 Task: Open Card Food Processing Review in Board Sales Forecasting and Analysis to Workspace Corporate Social Responsibility and add a team member Softage.4@softage.net, a label Orange, a checklist Investment Analysis, an attachment from your computer, a color Orange and finally, add a card description 'Plan and execute company team-building conference with team-building activities on creativity and innovation' and a comment 'Let us approach this task with a sense of urgency and importance, recognizing the impact it has on the overall project.'. Add a start date 'Jan 08, 1900' with a due date 'Jan 15, 1900'
Action: Mouse moved to (67, 374)
Screenshot: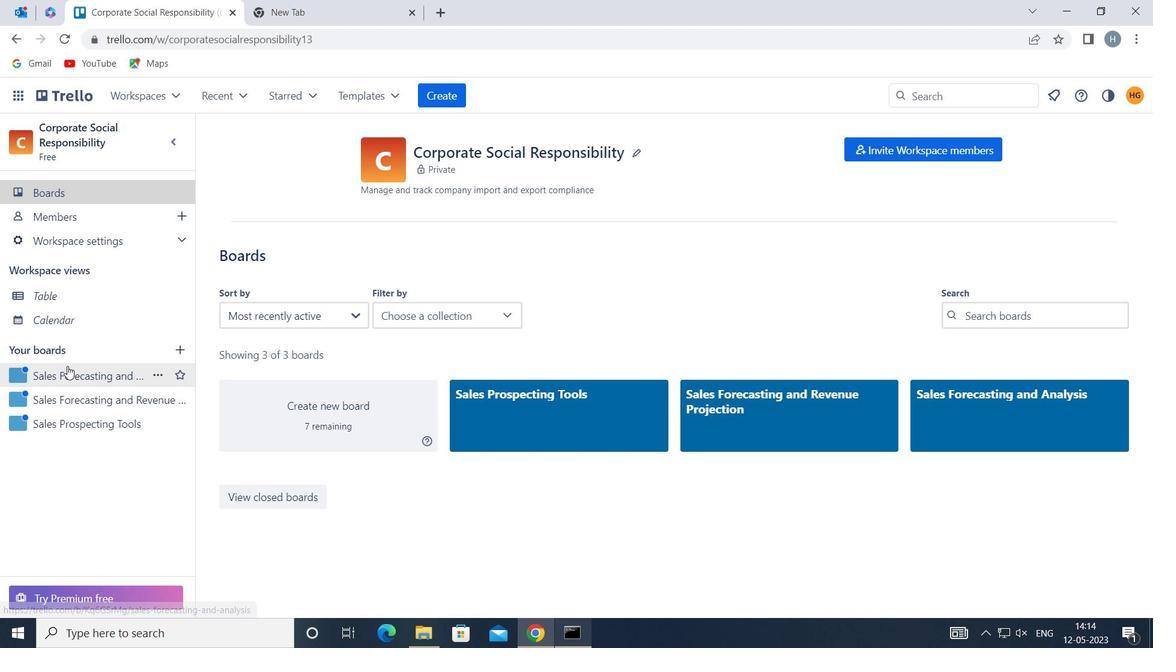 
Action: Mouse pressed left at (67, 374)
Screenshot: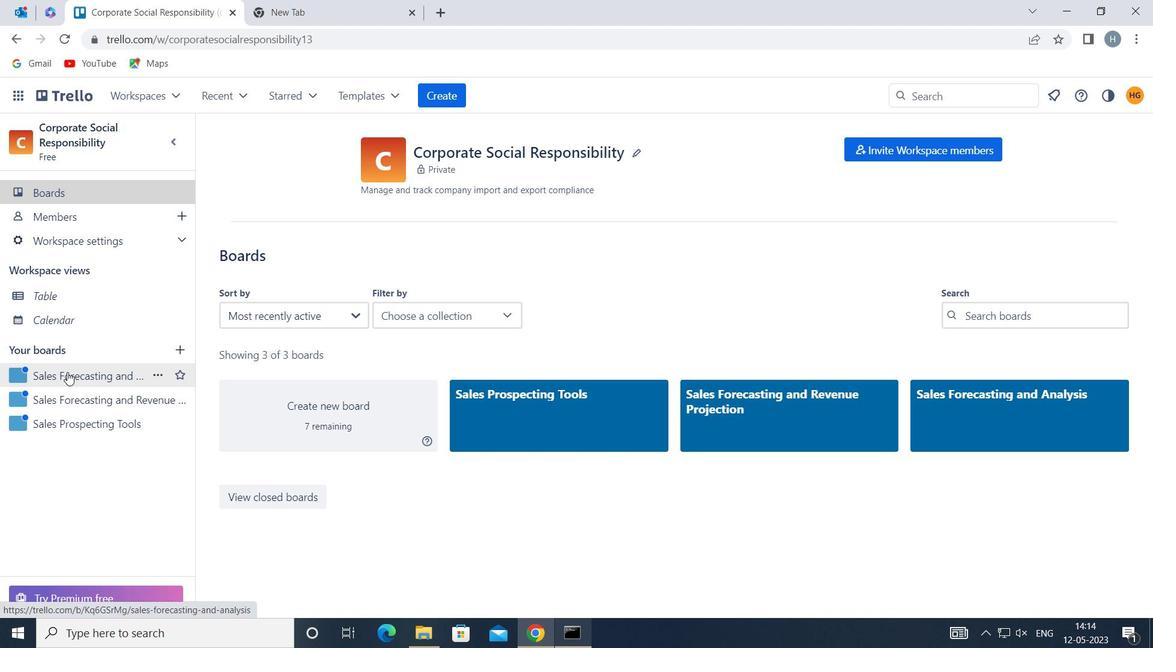 
Action: Mouse moved to (681, 212)
Screenshot: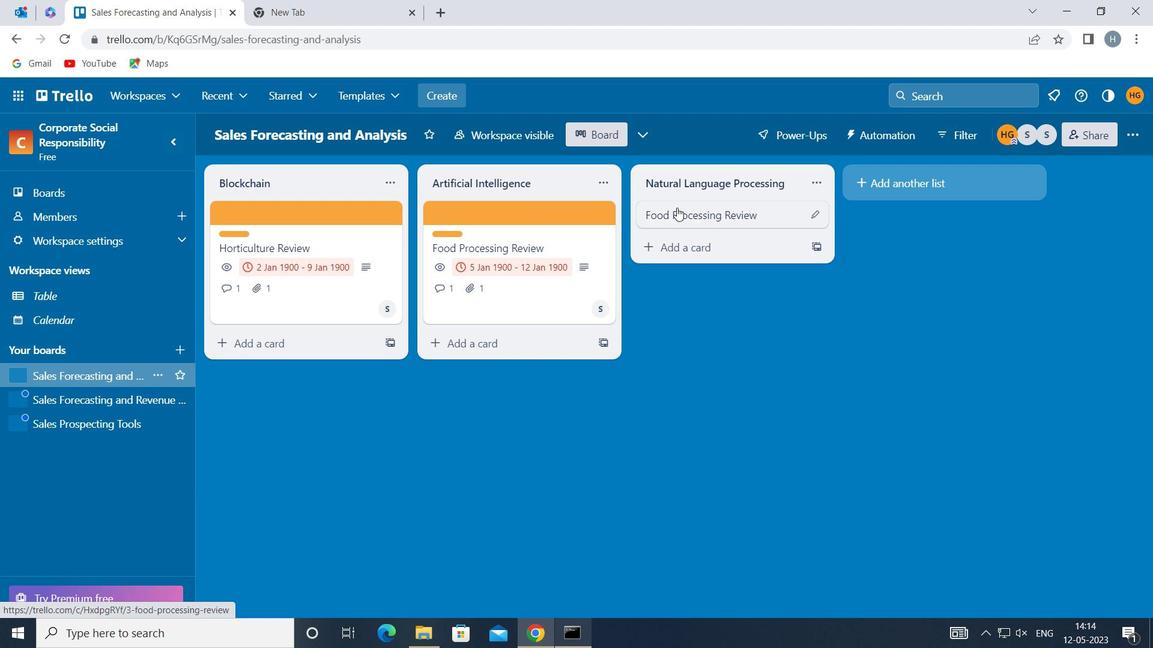 
Action: Mouse pressed left at (681, 212)
Screenshot: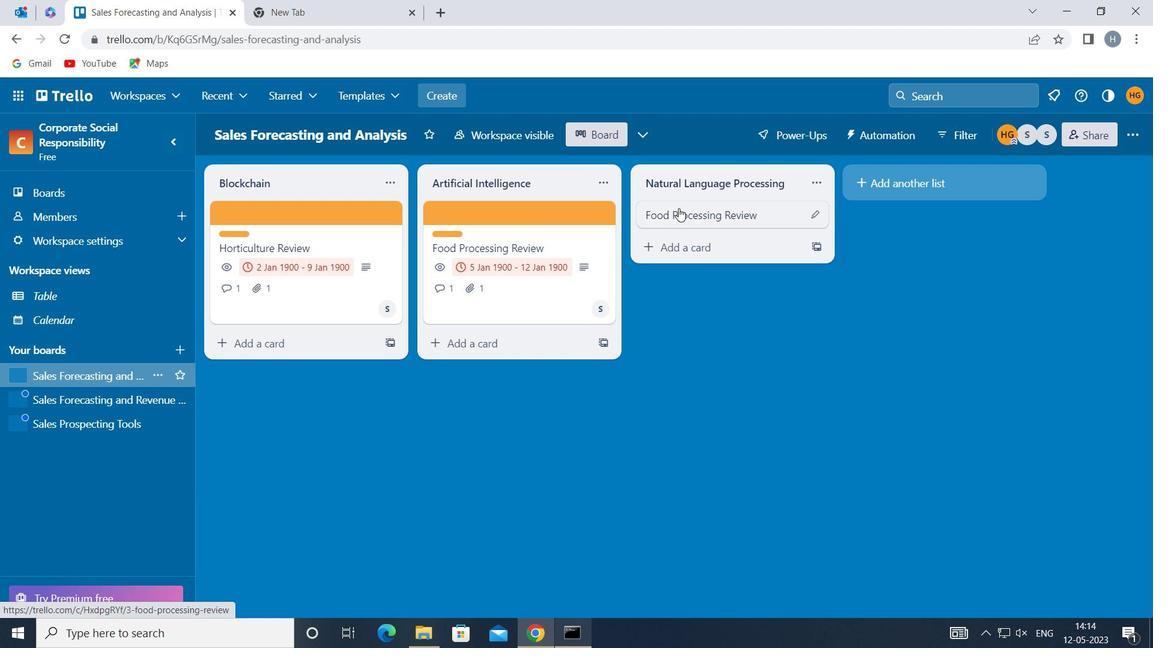 
Action: Mouse moved to (797, 263)
Screenshot: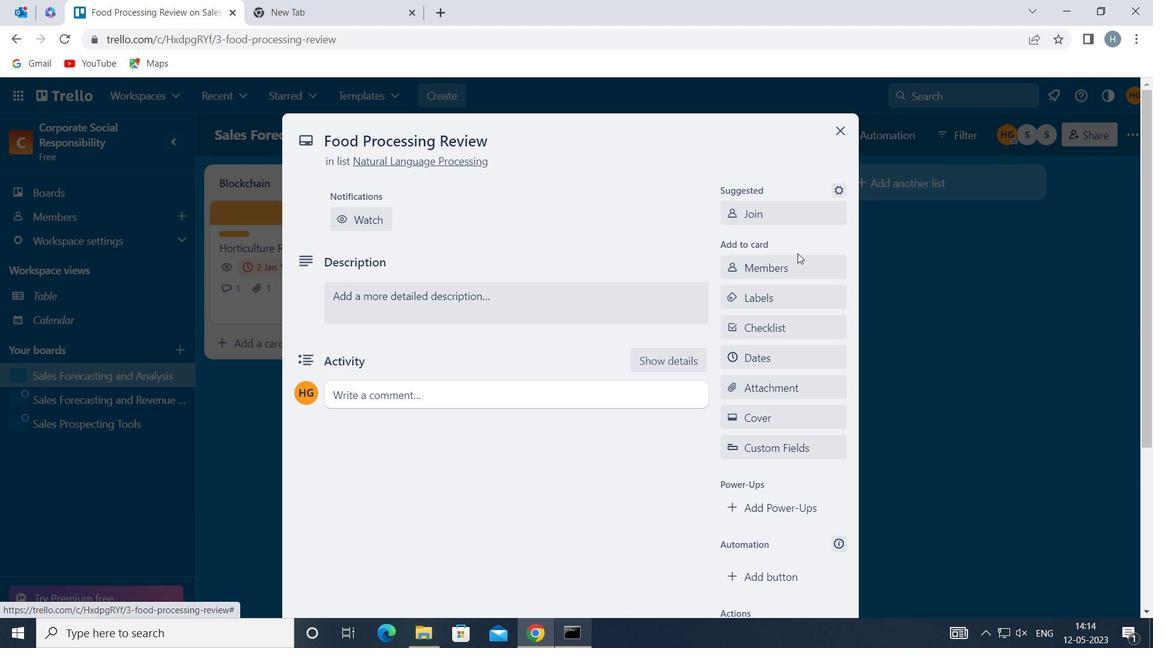
Action: Mouse pressed left at (797, 263)
Screenshot: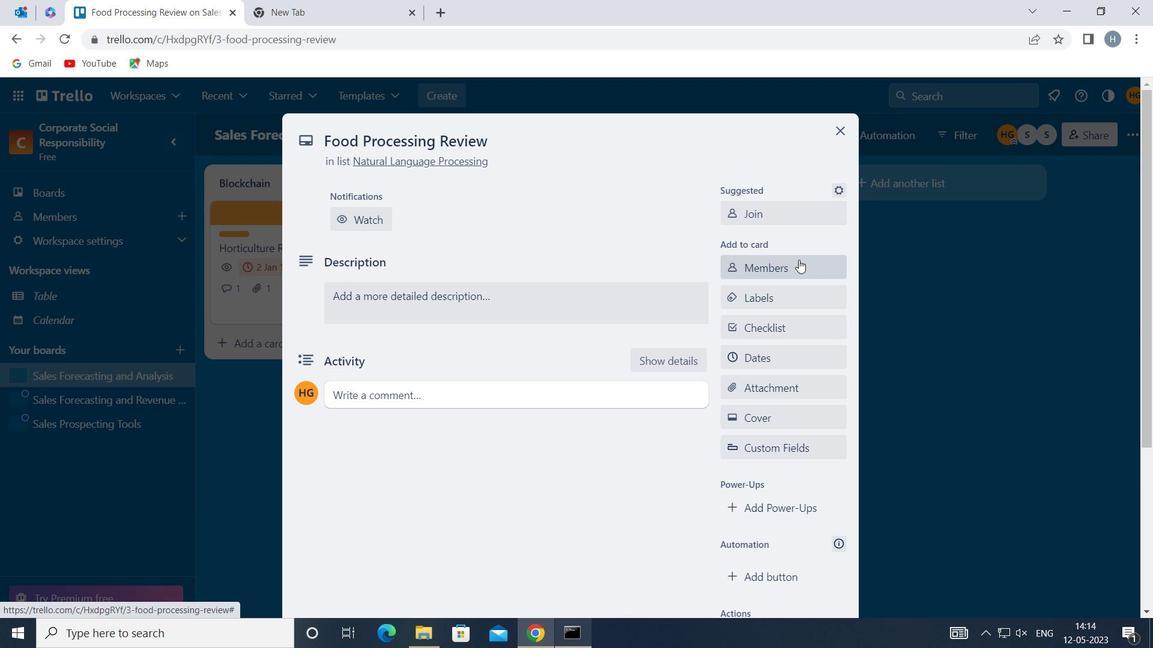 
Action: Key pressed softage
Screenshot: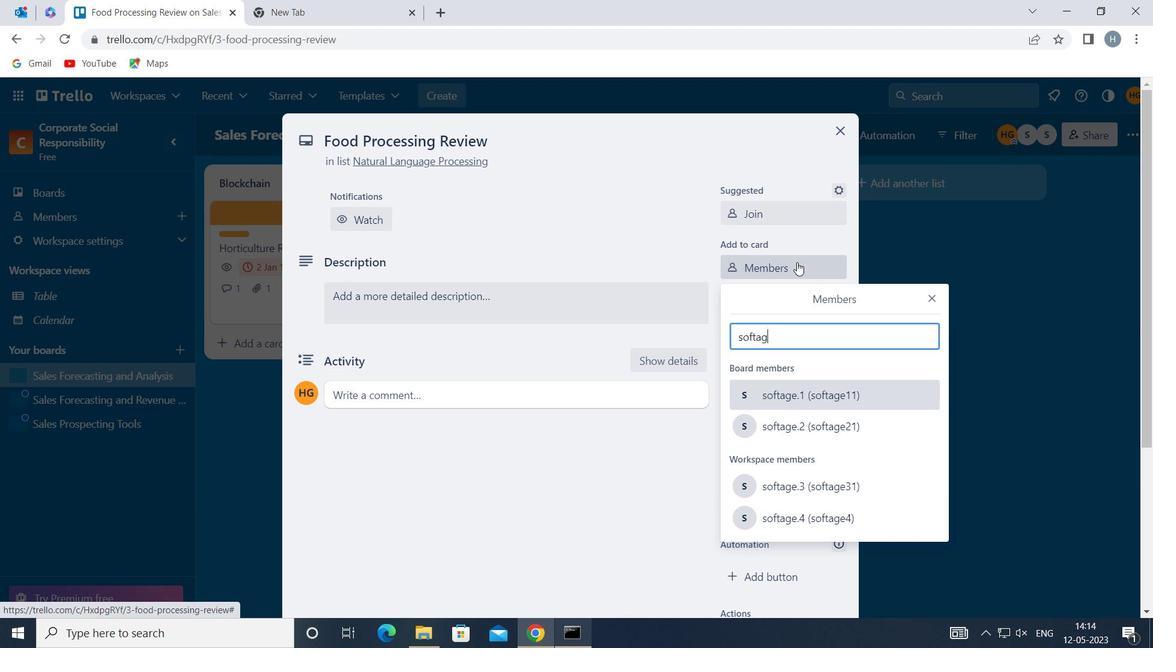 
Action: Mouse moved to (804, 515)
Screenshot: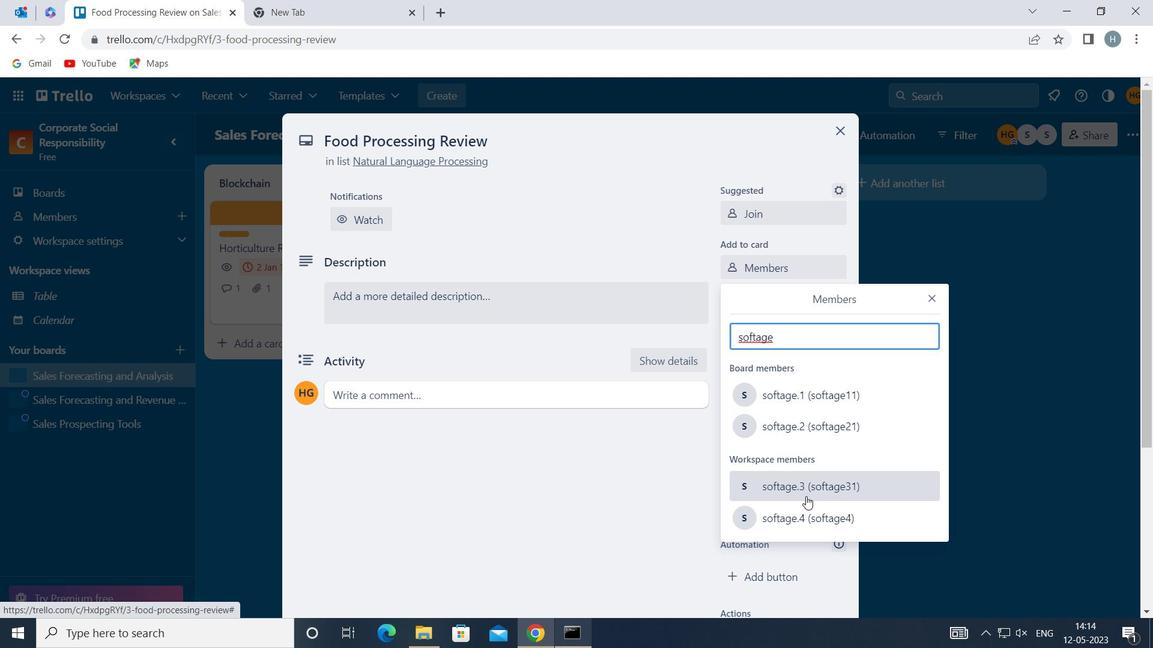 
Action: Mouse pressed left at (804, 515)
Screenshot: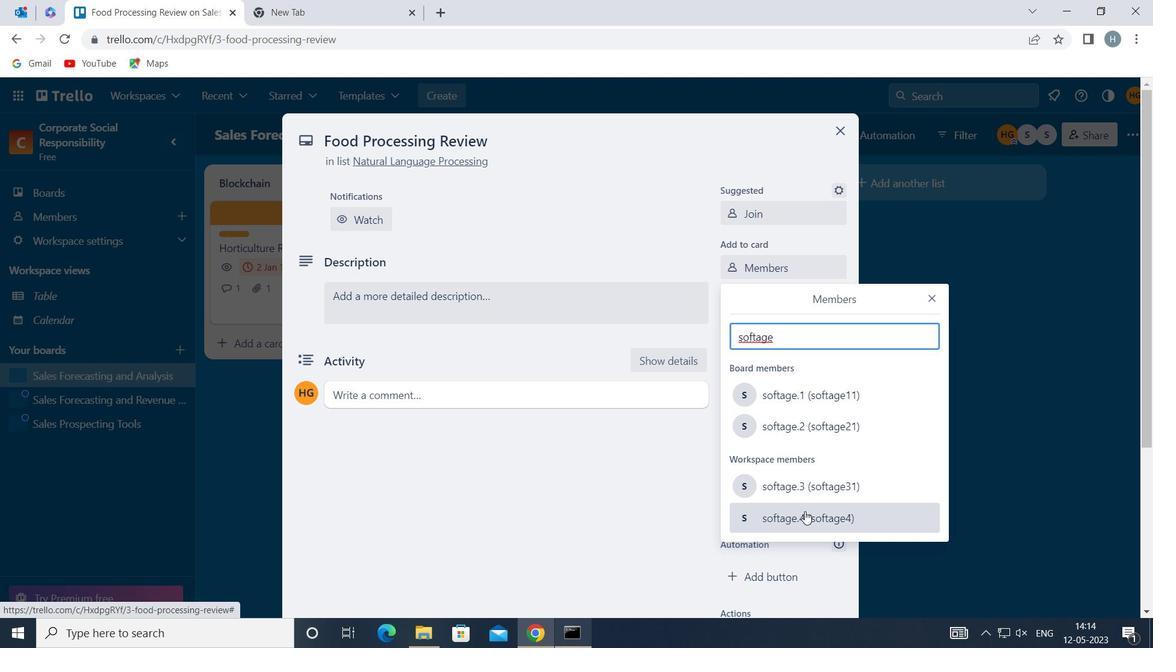 
Action: Mouse moved to (931, 295)
Screenshot: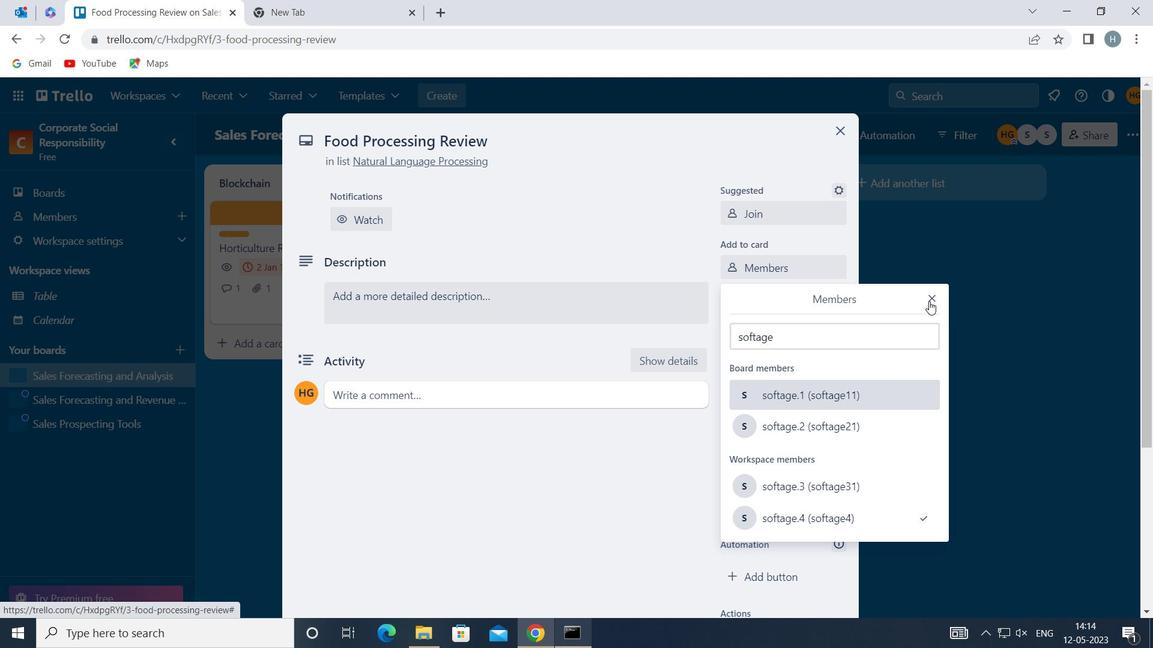 
Action: Mouse pressed left at (931, 295)
Screenshot: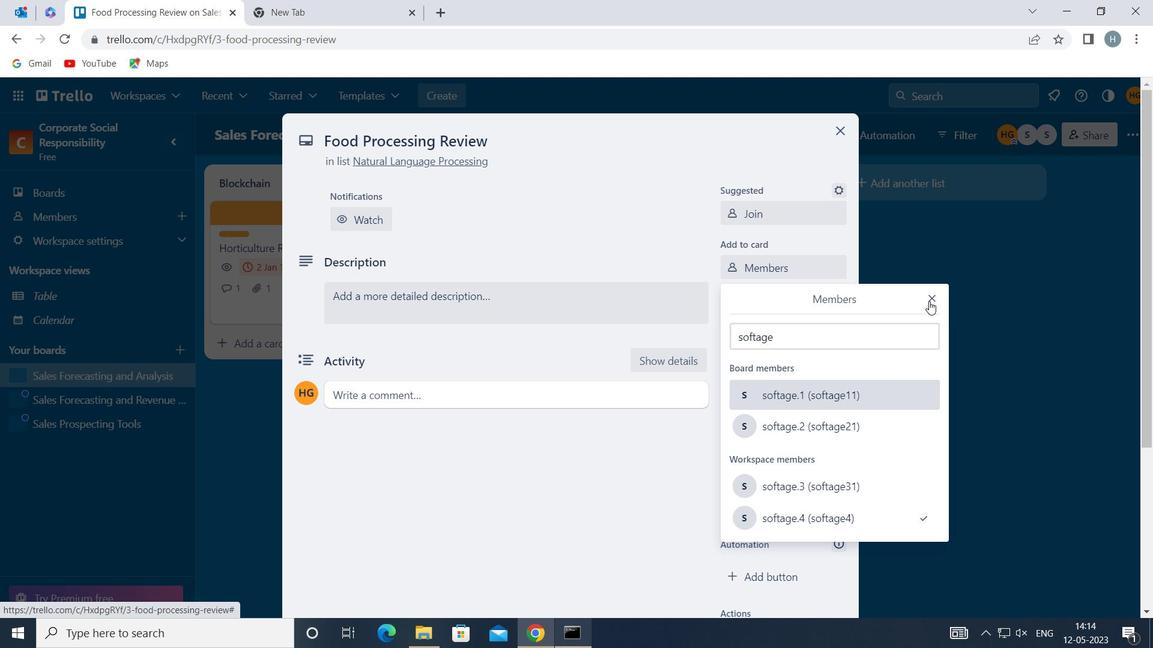 
Action: Mouse moved to (802, 294)
Screenshot: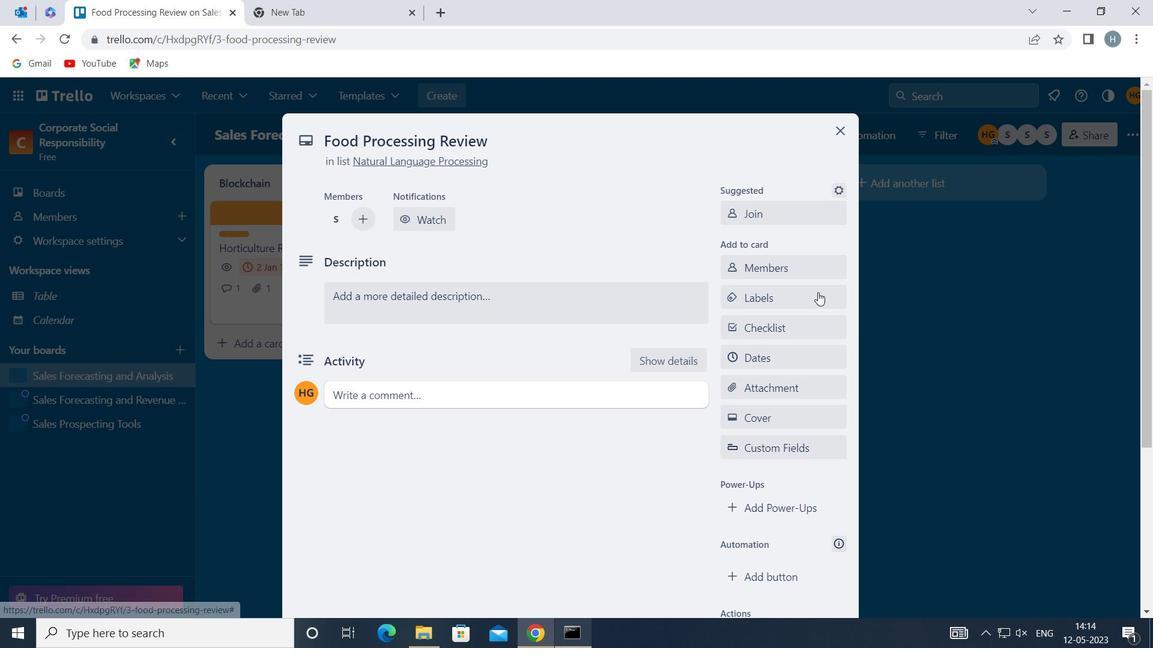
Action: Mouse pressed left at (802, 294)
Screenshot: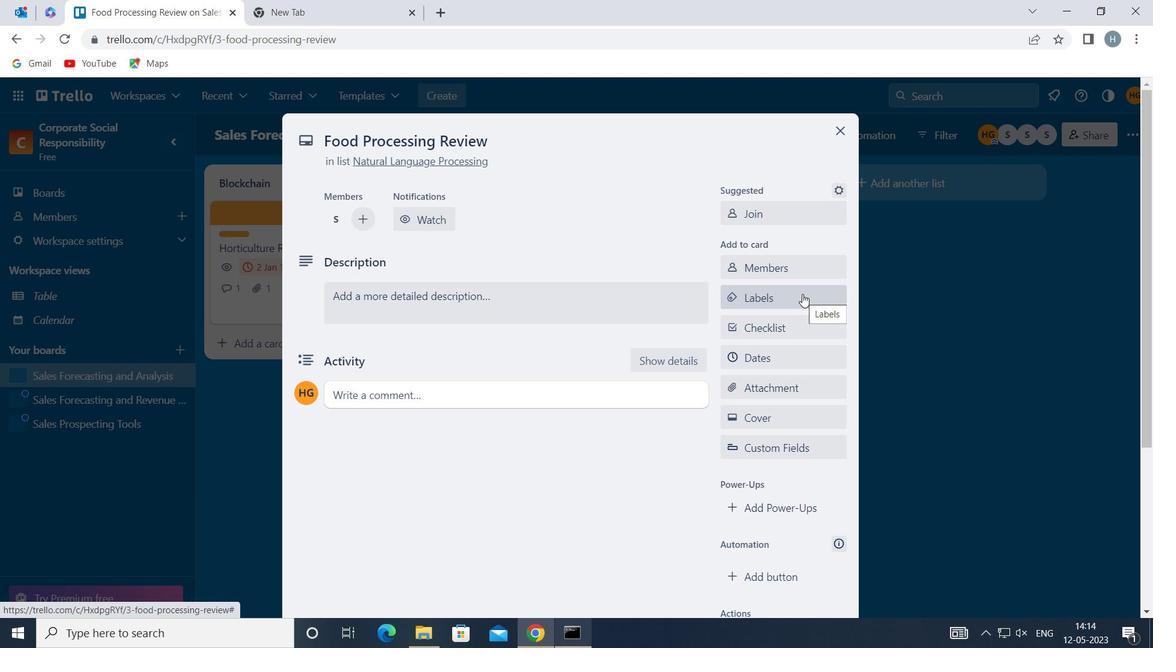 
Action: Mouse moved to (810, 270)
Screenshot: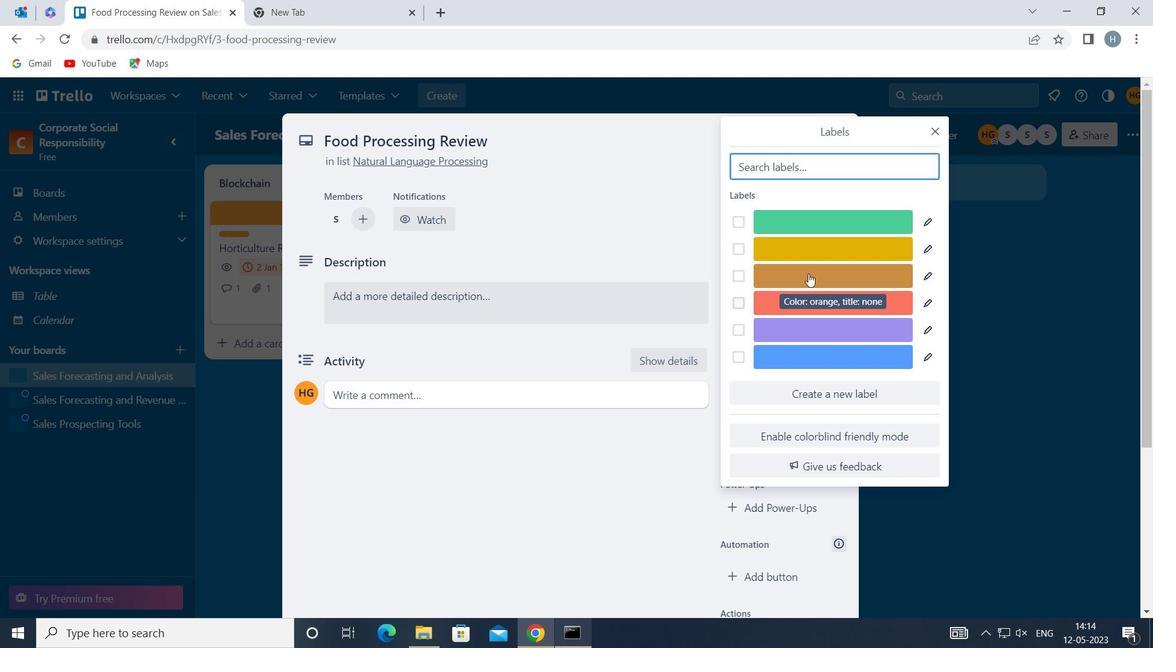 
Action: Mouse pressed left at (810, 270)
Screenshot: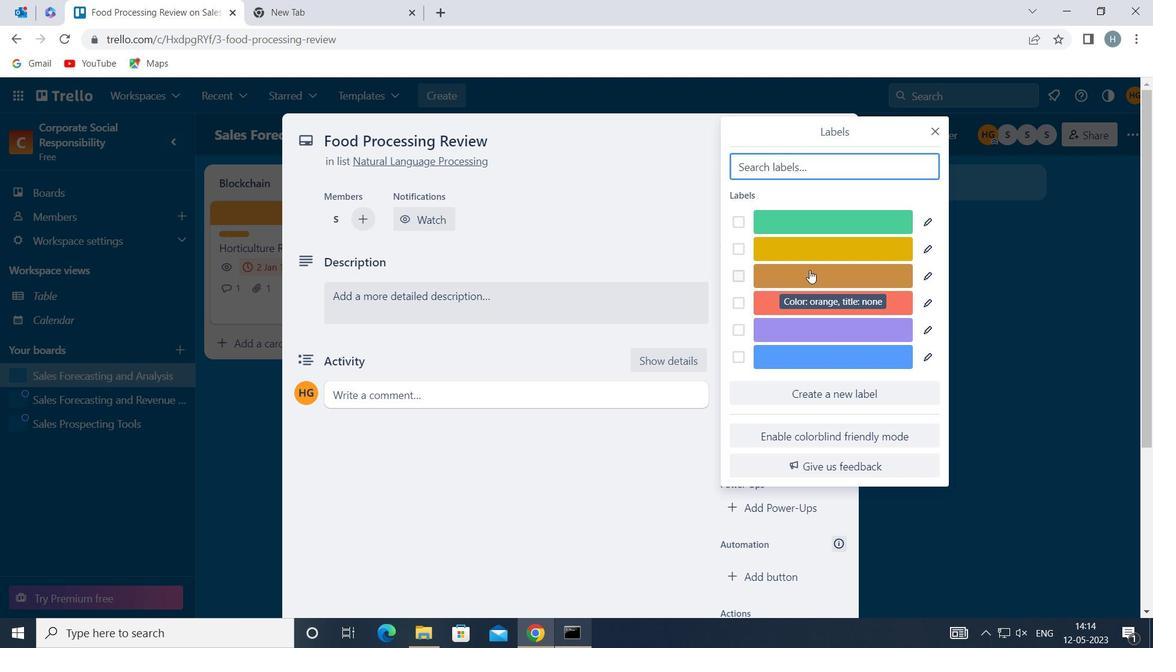 
Action: Mouse moved to (936, 129)
Screenshot: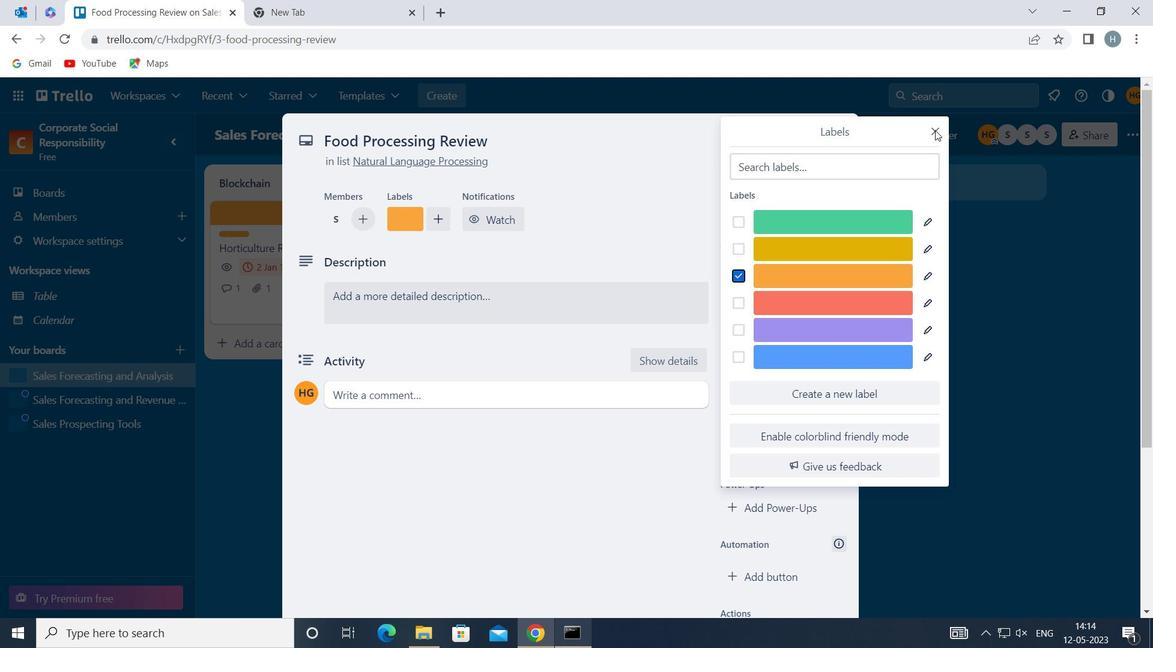 
Action: Mouse pressed left at (936, 129)
Screenshot: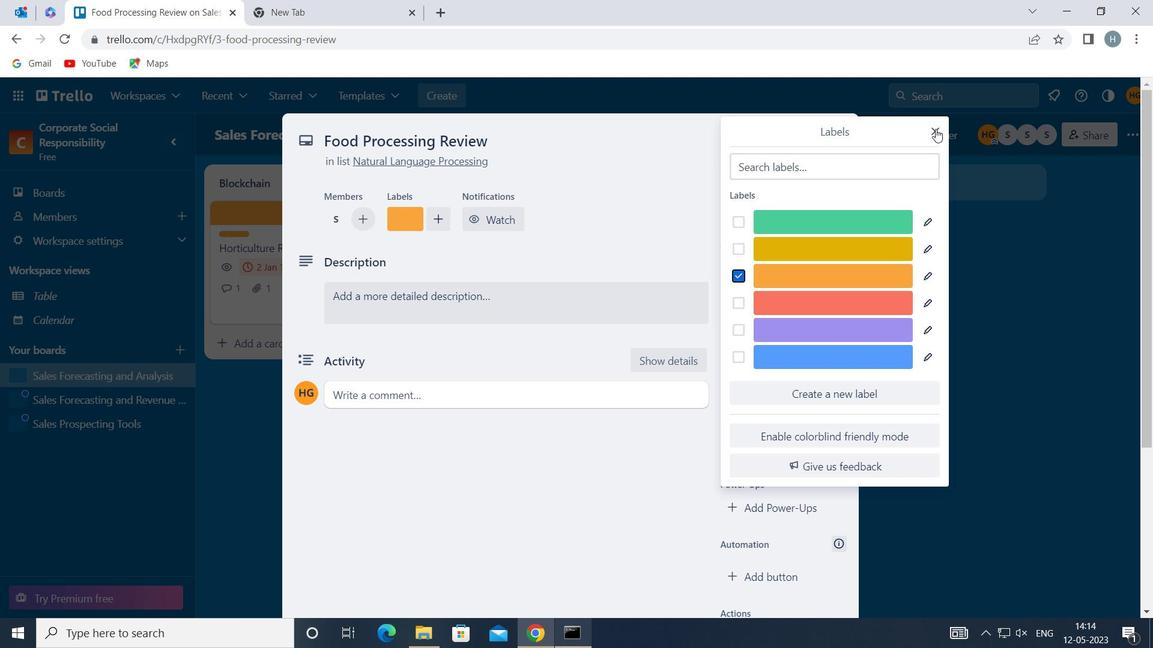 
Action: Mouse moved to (797, 322)
Screenshot: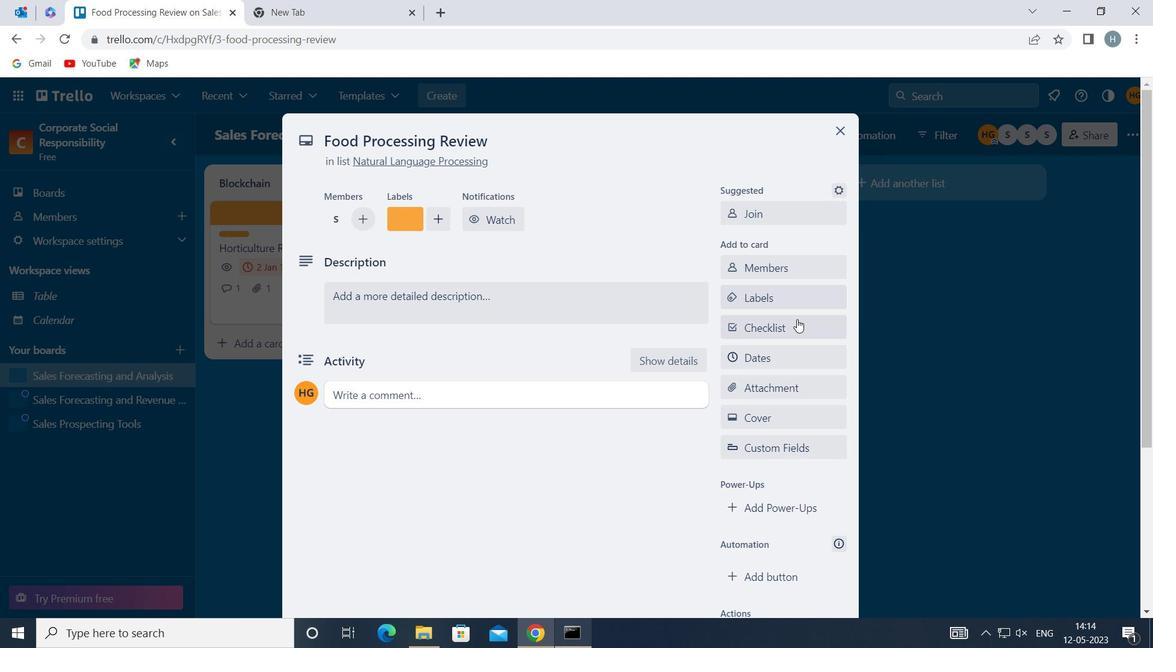 
Action: Mouse pressed left at (797, 322)
Screenshot: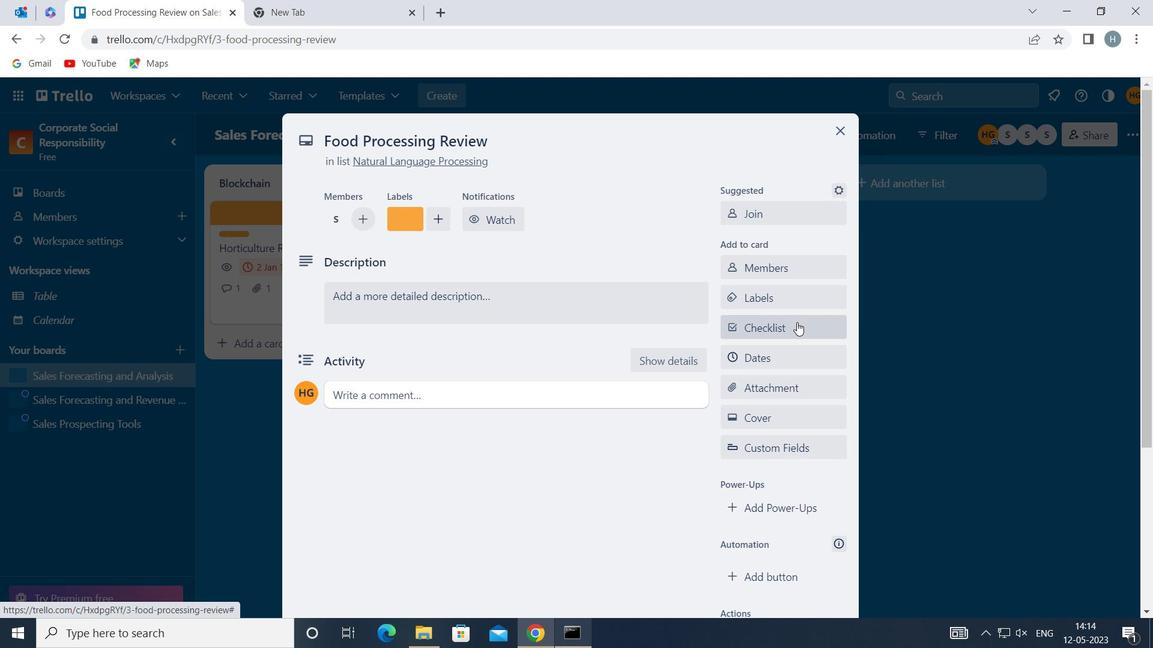 
Action: Key pressed <Key.shift>INVESTMENT<Key.space><Key.shift>ANALYSIS
Screenshot: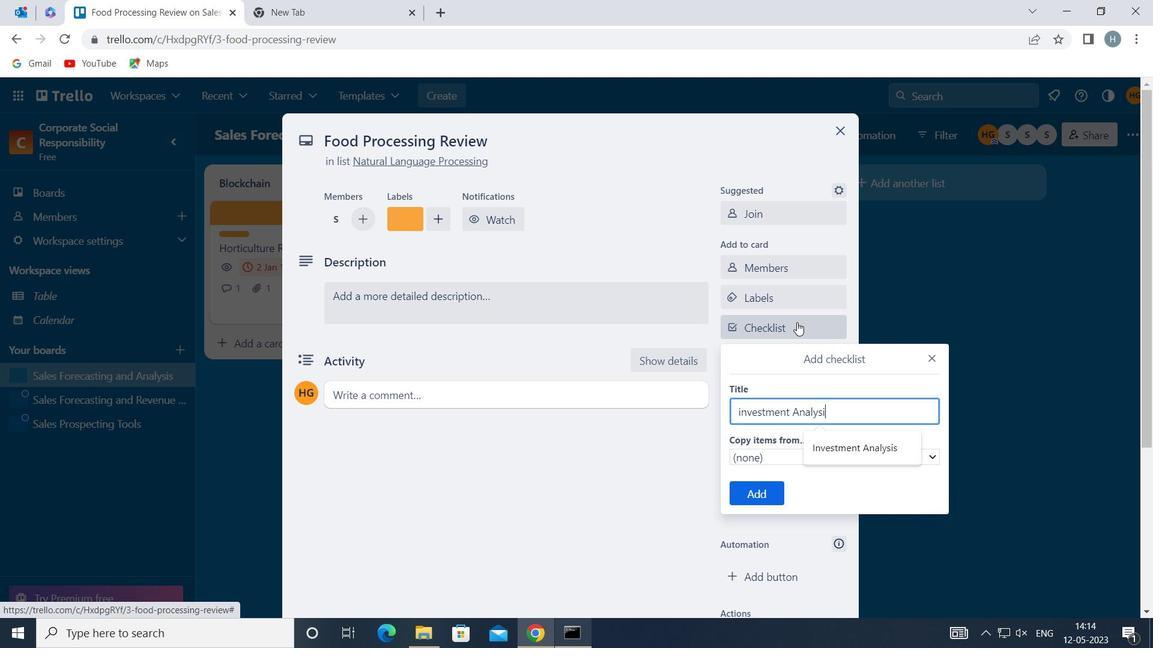 
Action: Mouse moved to (766, 496)
Screenshot: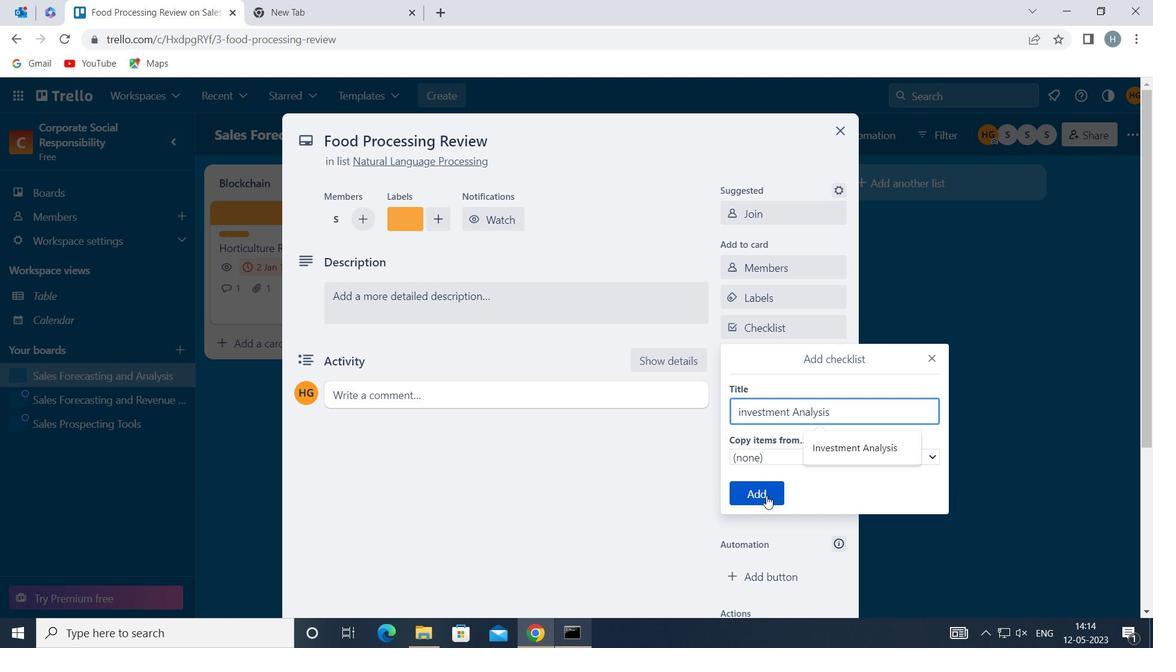 
Action: Mouse pressed left at (766, 496)
Screenshot: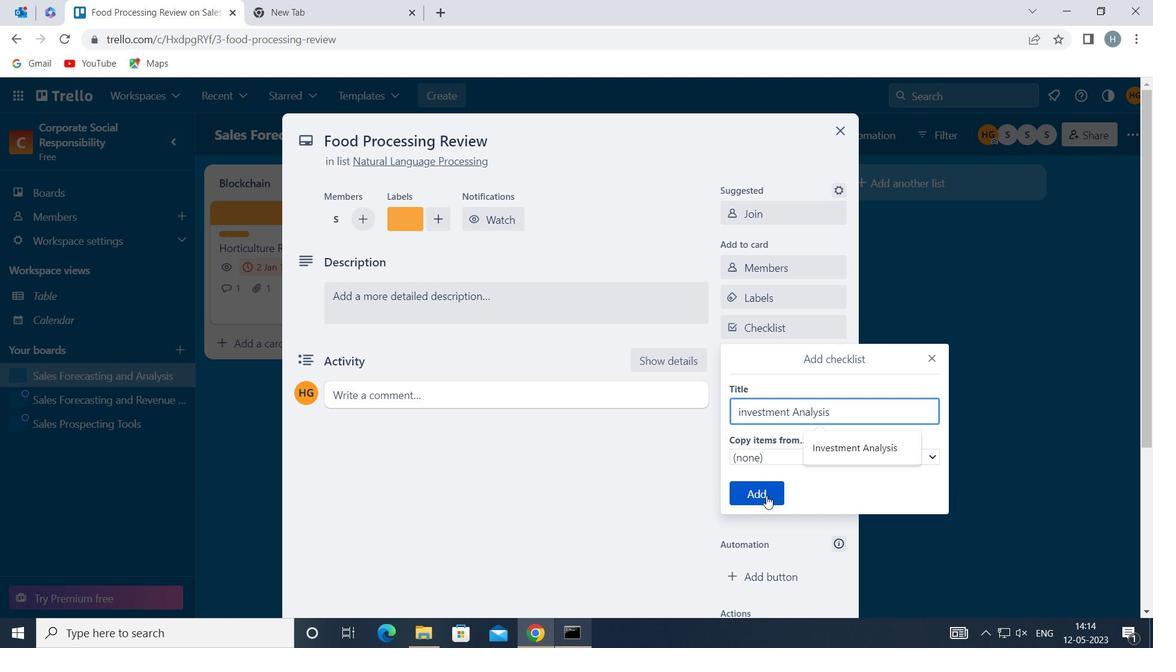 
Action: Mouse moved to (798, 384)
Screenshot: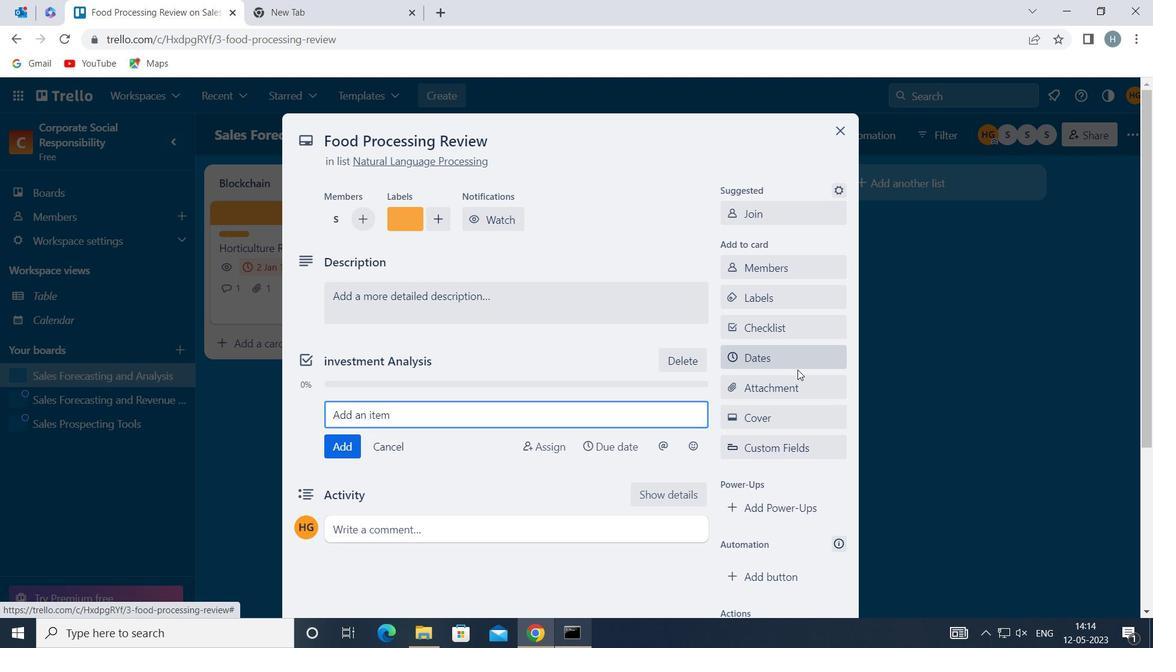 
Action: Mouse pressed left at (798, 384)
Screenshot: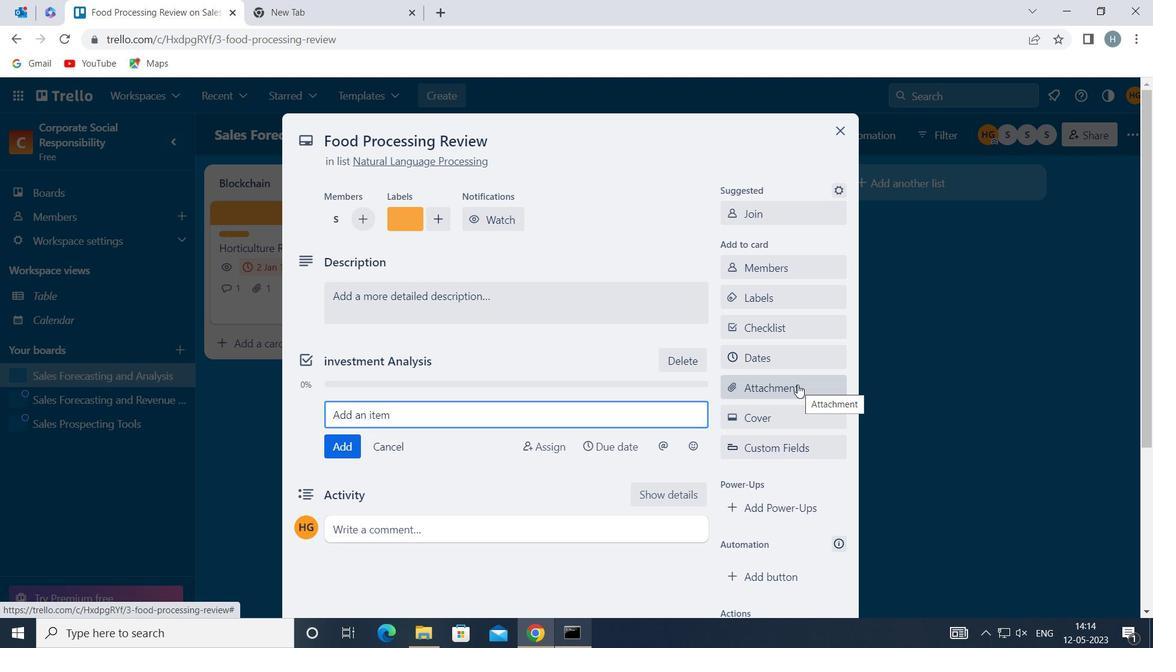 
Action: Mouse moved to (795, 156)
Screenshot: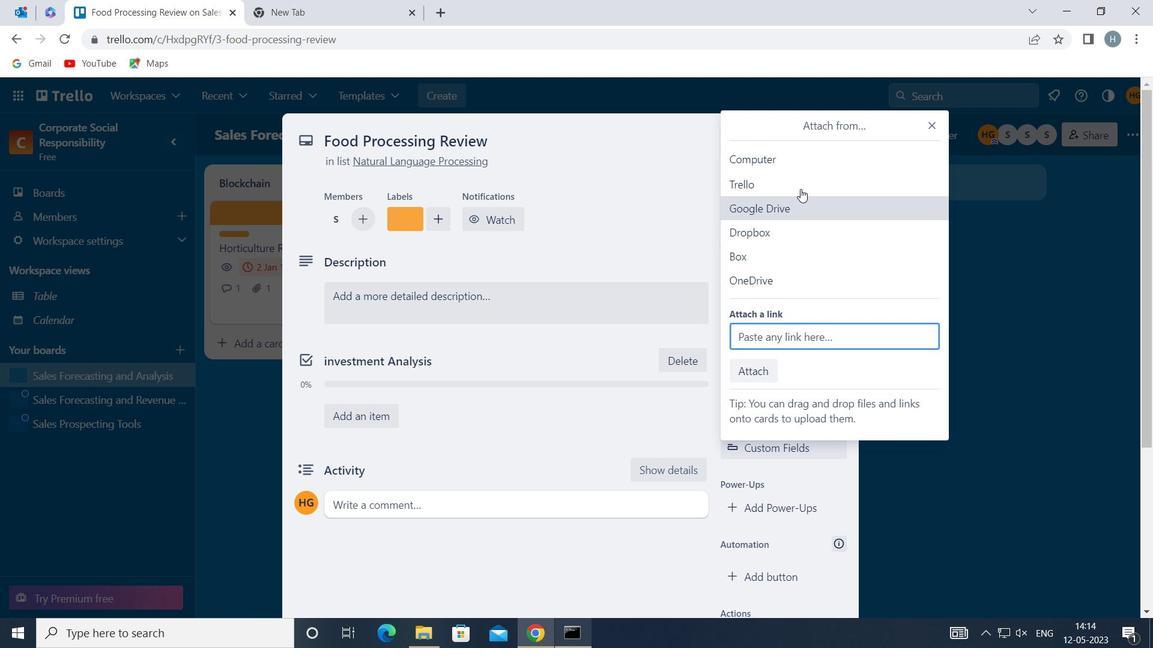 
Action: Mouse pressed left at (795, 156)
Screenshot: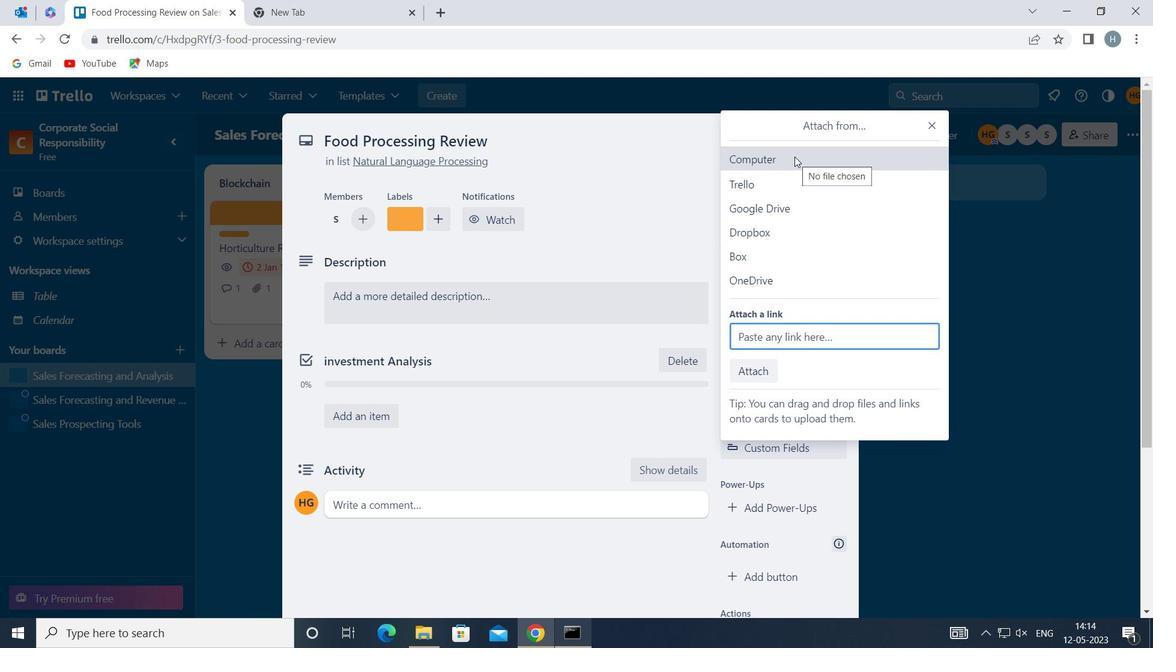 
Action: Mouse moved to (462, 131)
Screenshot: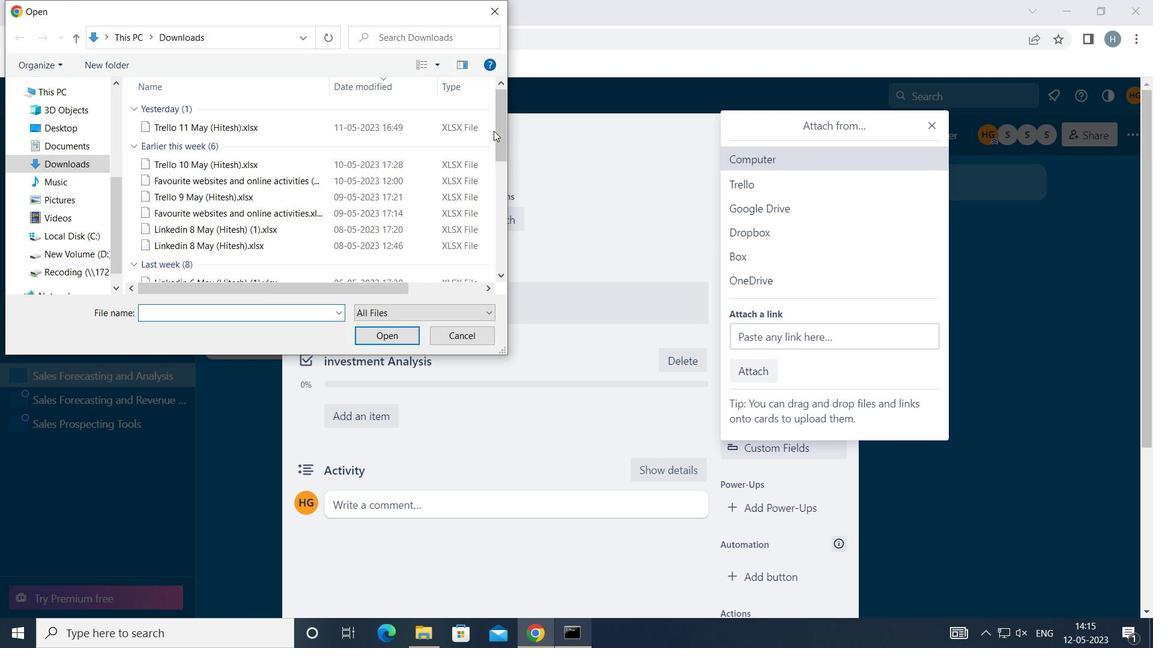 
Action: Mouse pressed left at (462, 131)
Screenshot: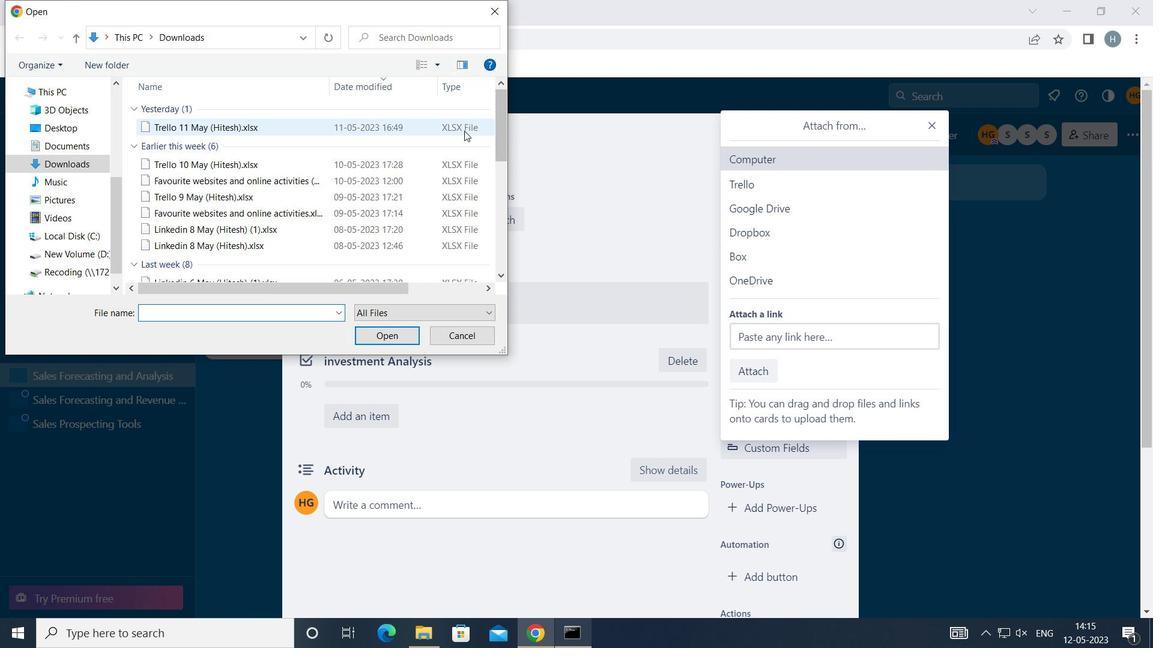 
Action: Mouse moved to (399, 329)
Screenshot: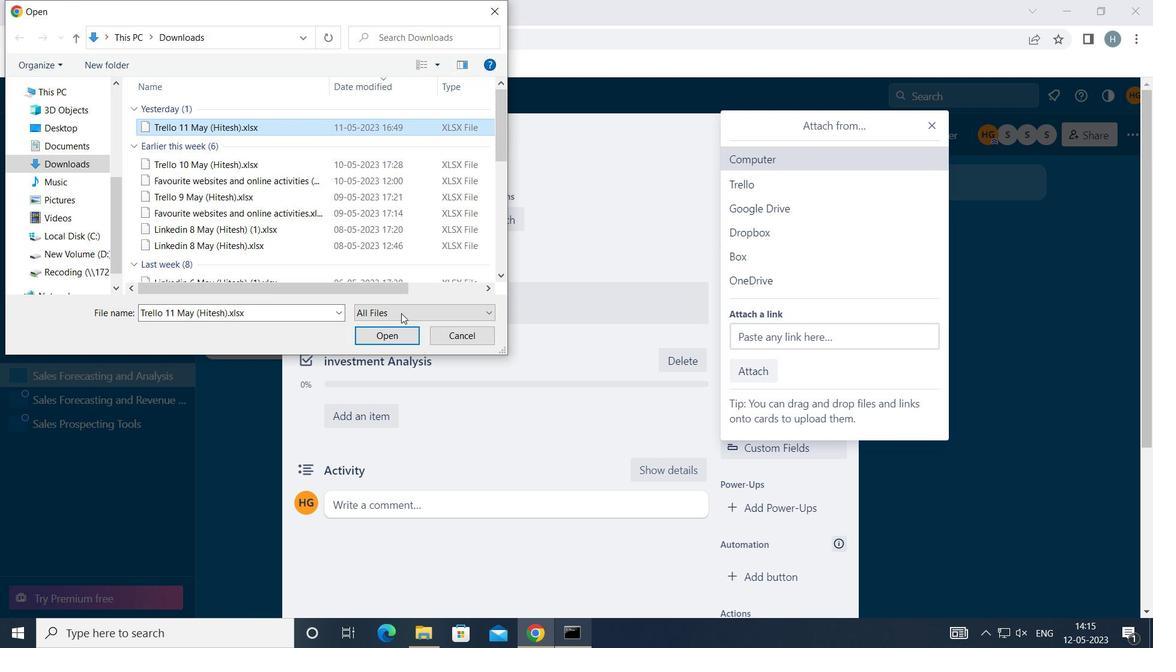 
Action: Mouse pressed left at (399, 329)
Screenshot: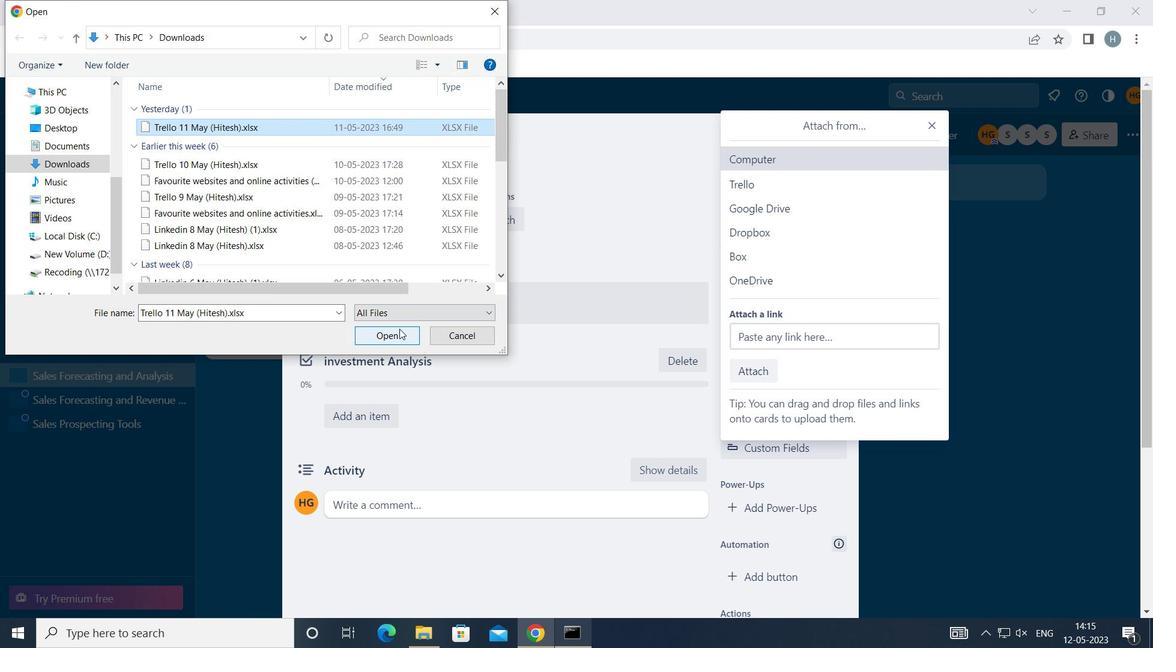 
Action: Mouse moved to (807, 419)
Screenshot: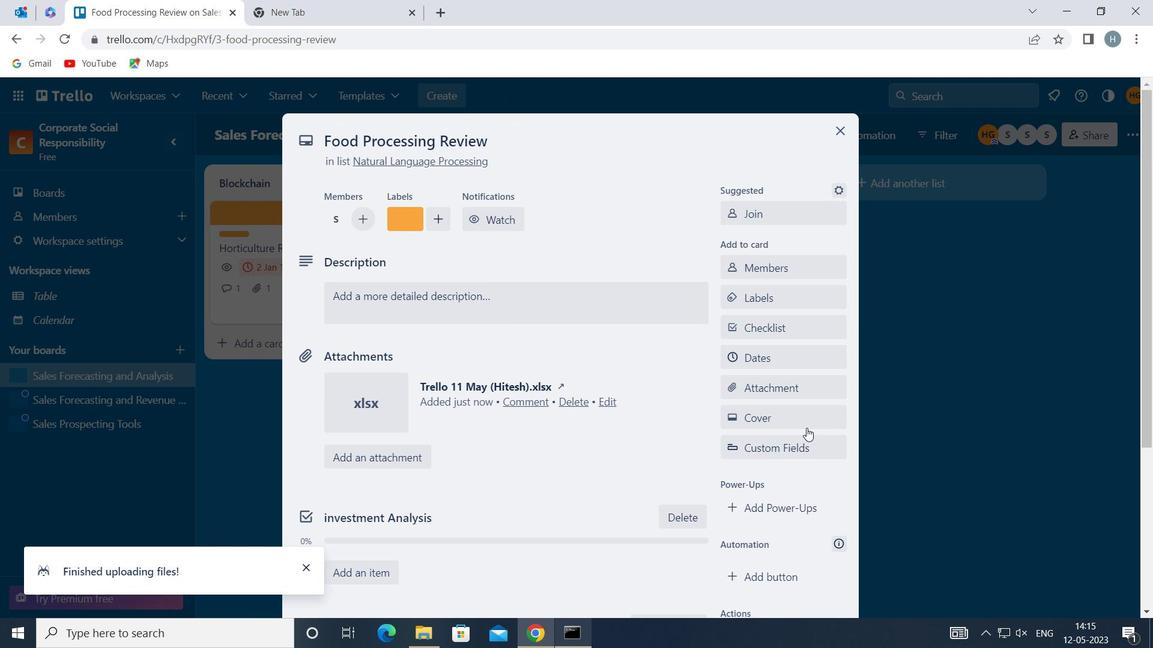 
Action: Mouse pressed left at (807, 419)
Screenshot: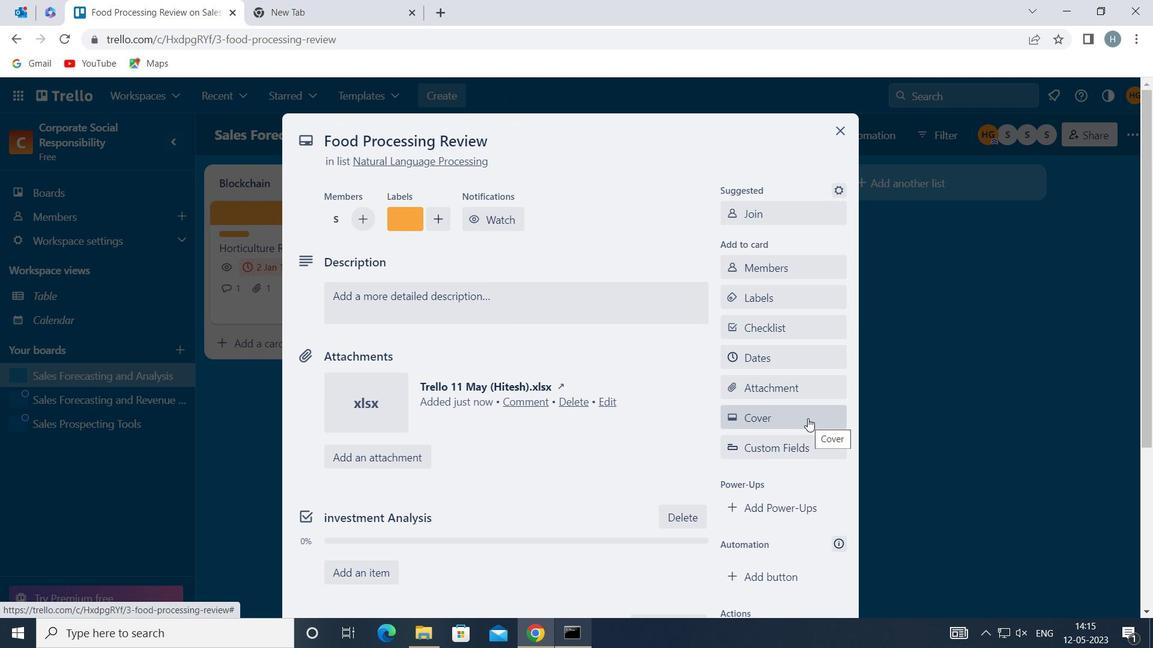 
Action: Mouse moved to (832, 324)
Screenshot: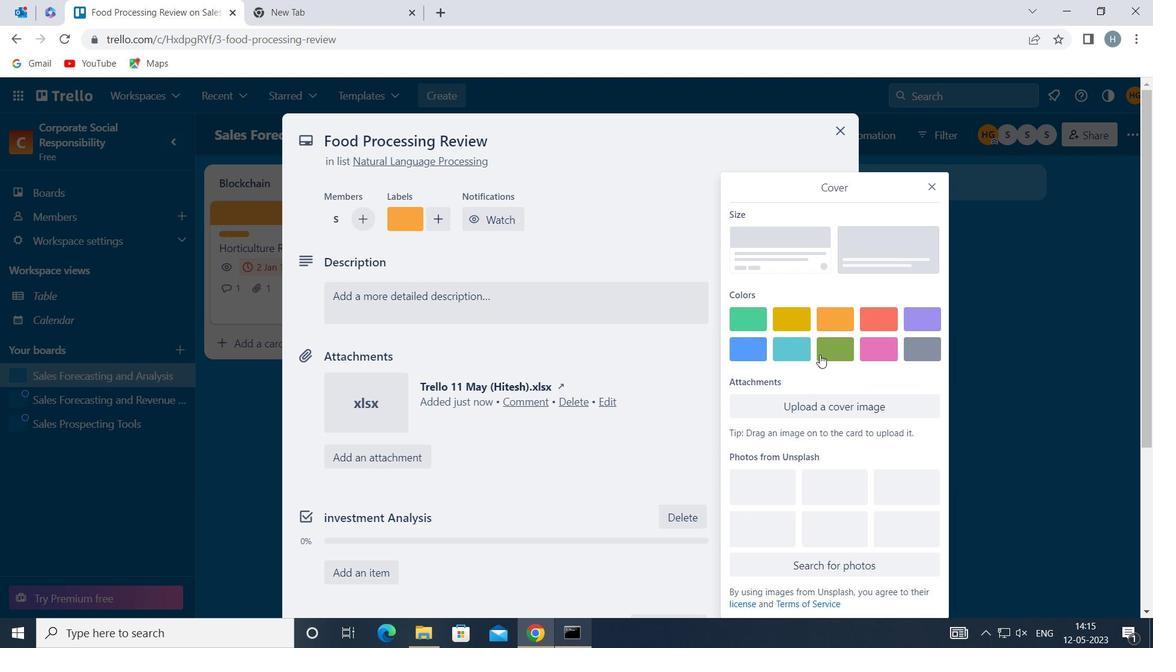 
Action: Mouse pressed left at (832, 324)
Screenshot: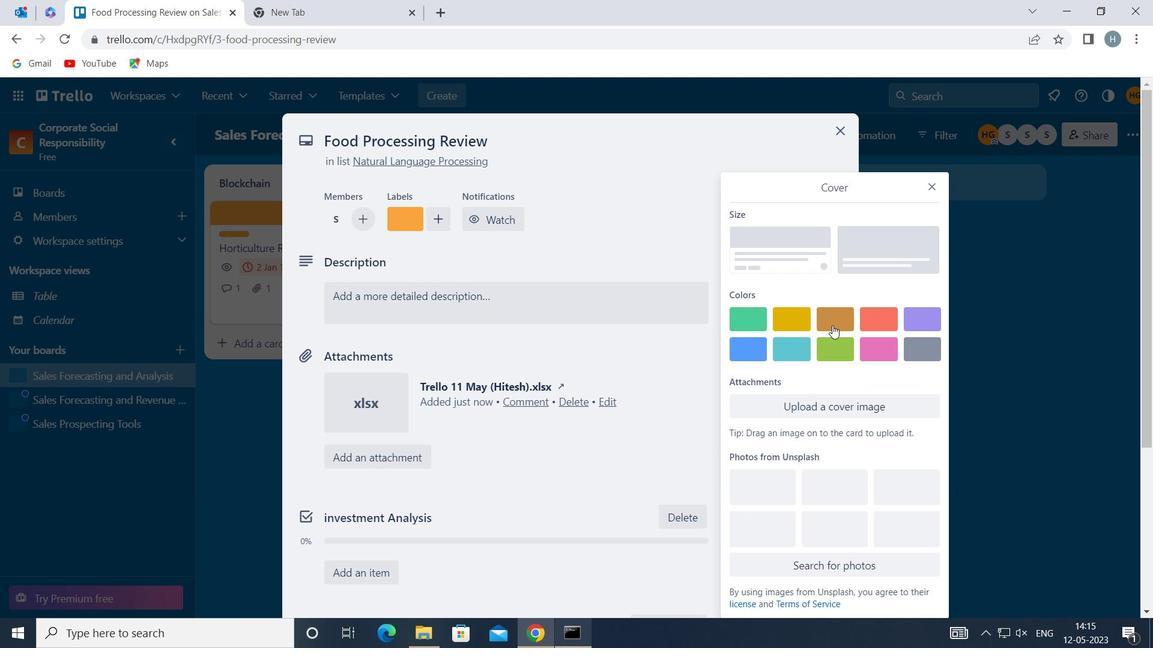 
Action: Mouse moved to (931, 159)
Screenshot: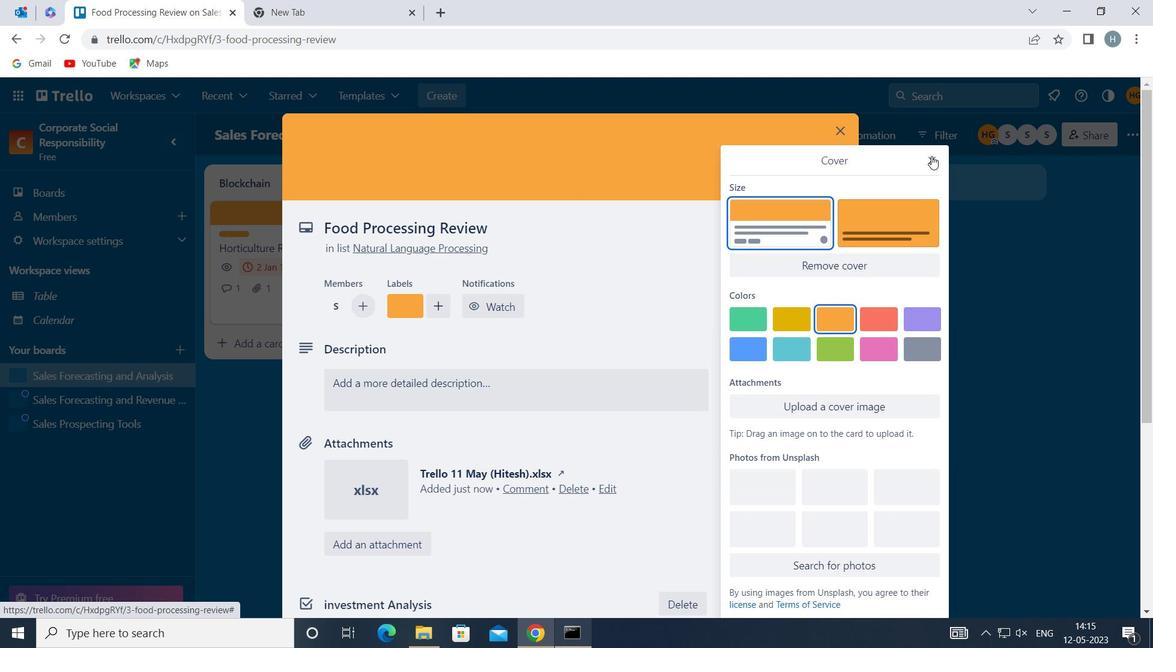 
Action: Mouse pressed left at (931, 159)
Screenshot: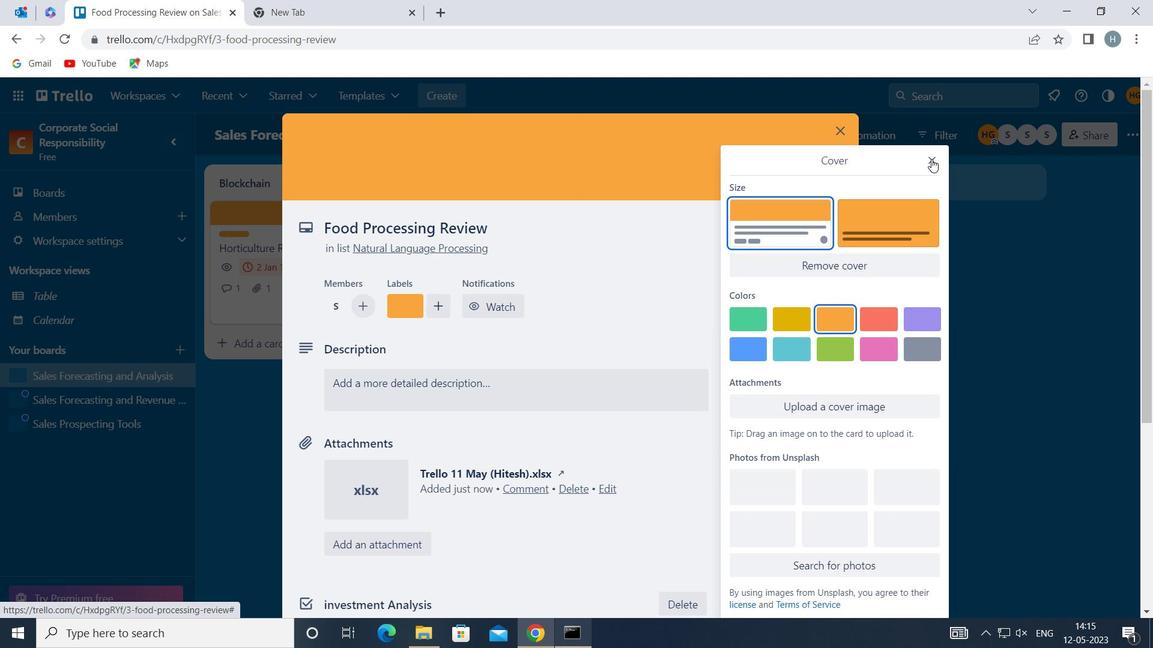 
Action: Mouse moved to (552, 387)
Screenshot: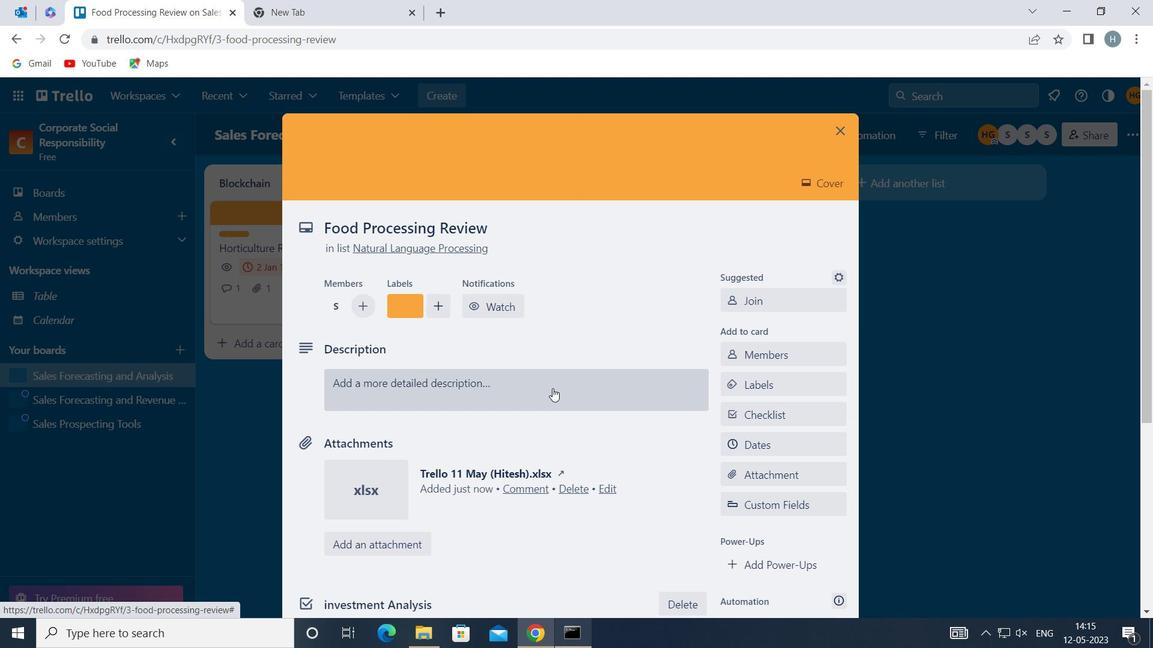 
Action: Mouse pressed left at (552, 387)
Screenshot: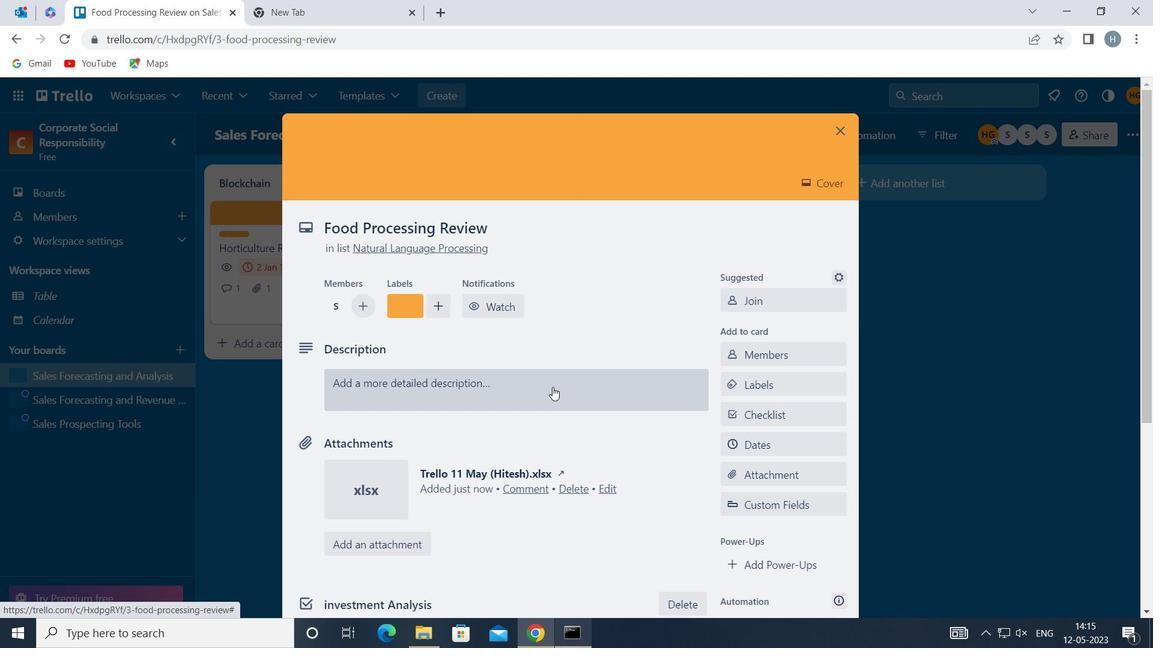 
Action: Mouse moved to (500, 427)
Screenshot: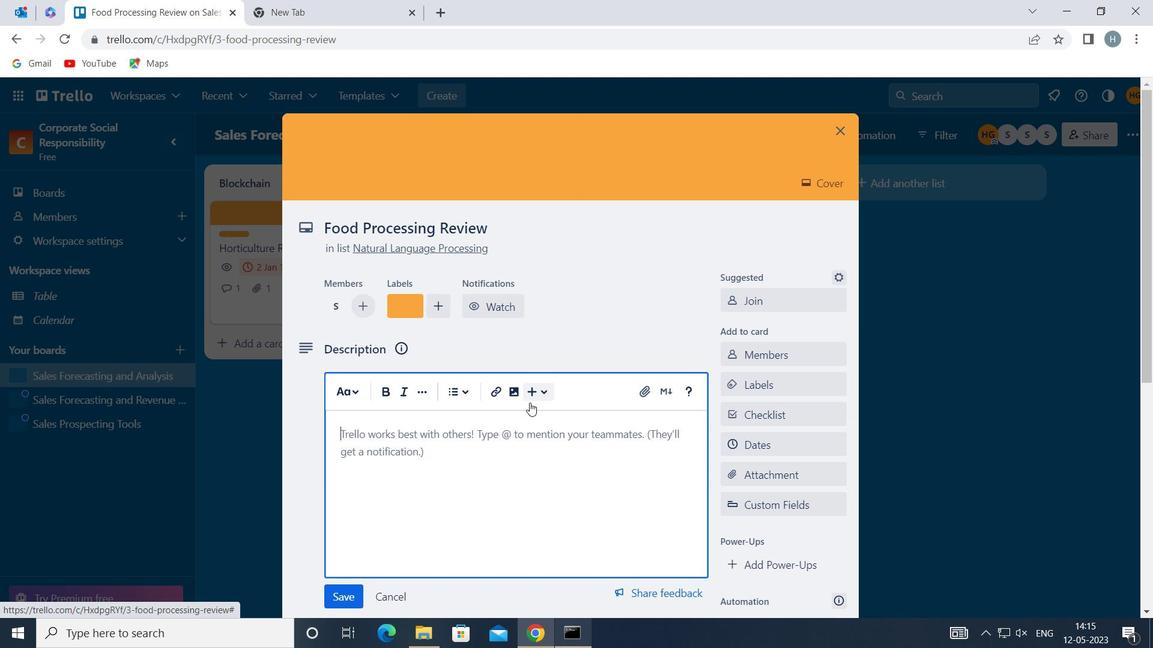 
Action: Mouse pressed left at (500, 427)
Screenshot: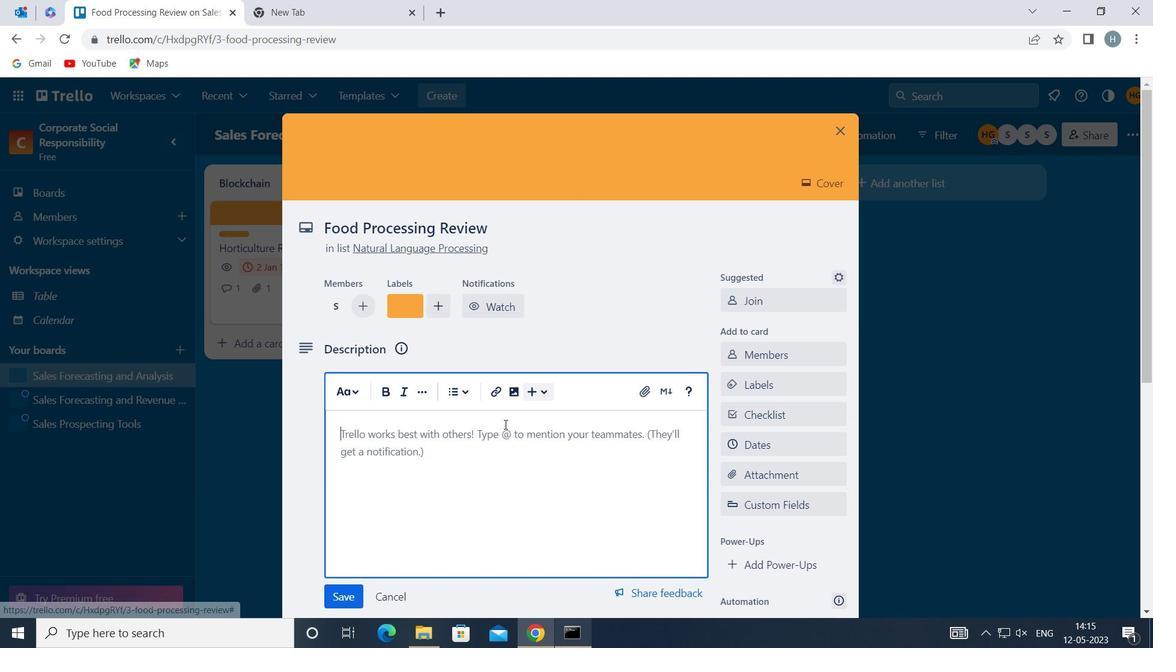 
Action: Key pressed <Key.shift>PLAN<Key.space>AND<Key.space>EXECUTE<Key.space>COMPANY<Key.space>TEAM-BUID<Key.backspace>LDING<Key.space>CONFERENCE<Key.space>WITH<Key.space>TEAM-BUILDING<Key.space>ACTIVIT<Key.backspace>TIES<Key.space>ON<Key.space>CREATIVITY<Key.space>AND<Key.space>INNOVATION
Screenshot: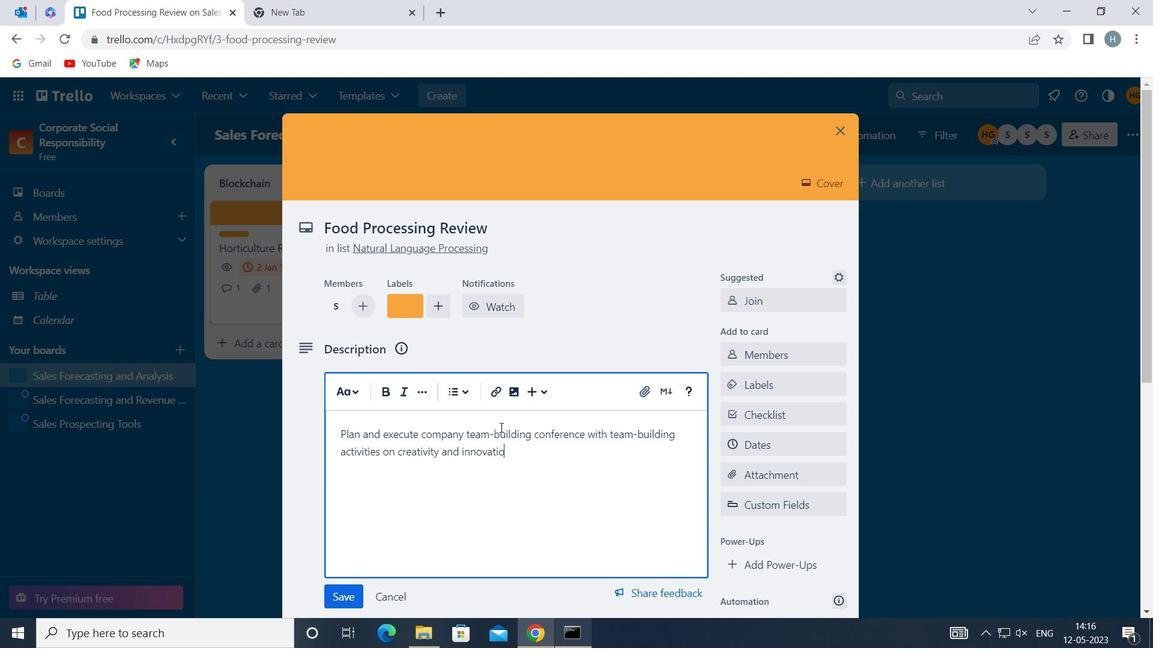 
Action: Mouse moved to (333, 598)
Screenshot: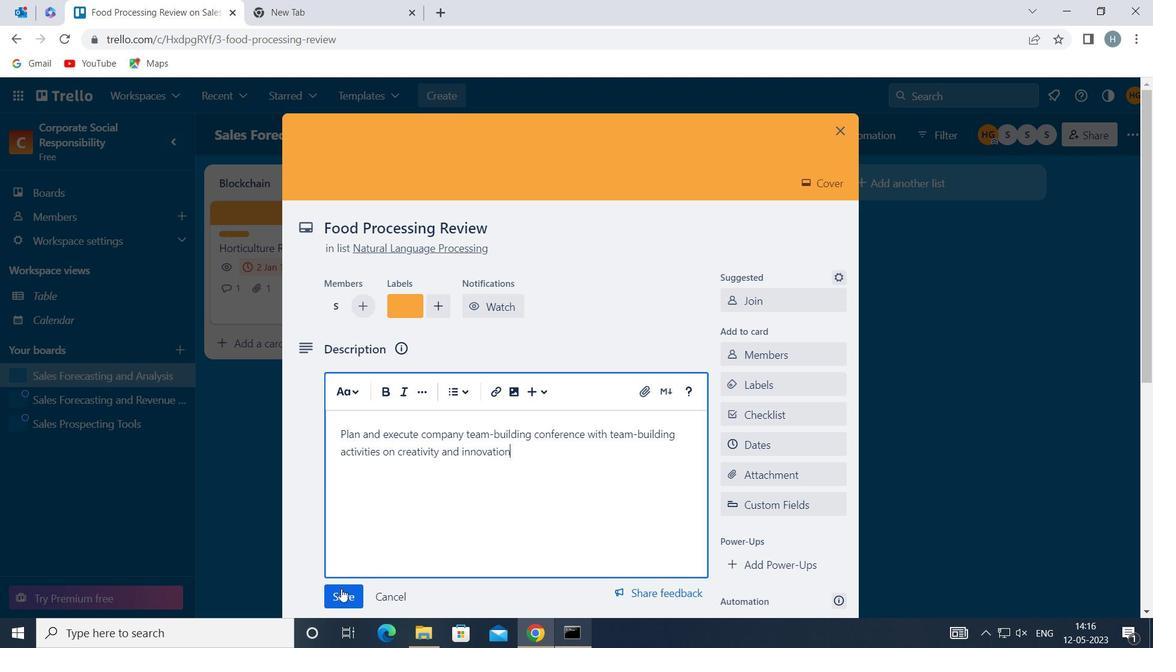 
Action: Mouse pressed left at (333, 598)
Screenshot: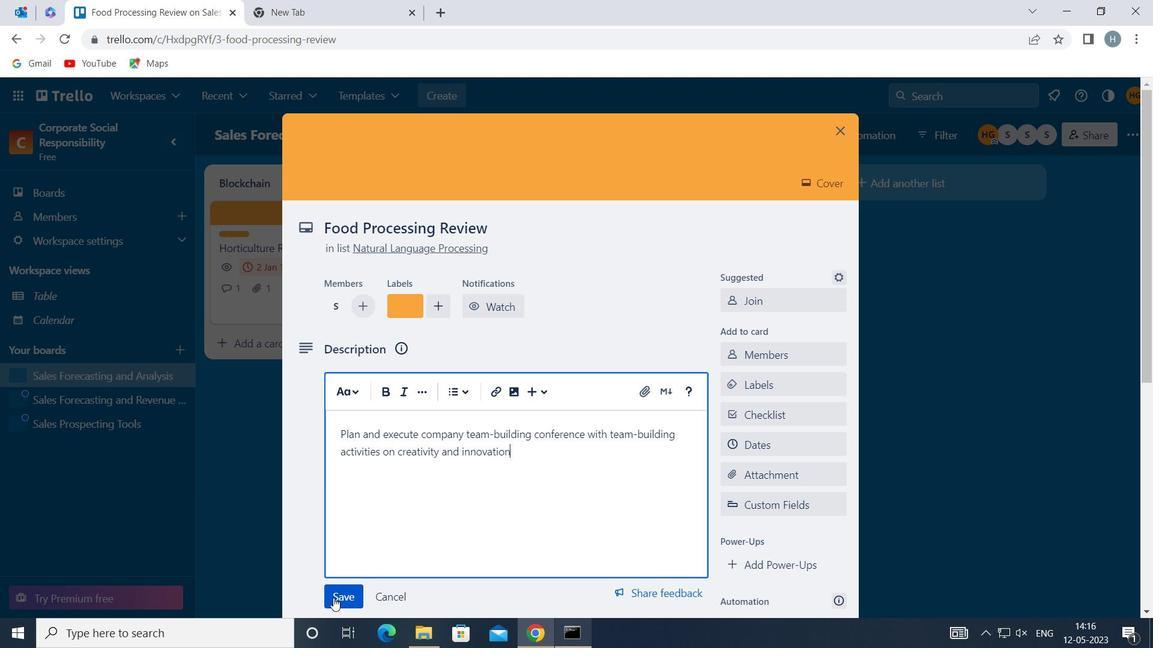 
Action: Mouse moved to (443, 470)
Screenshot: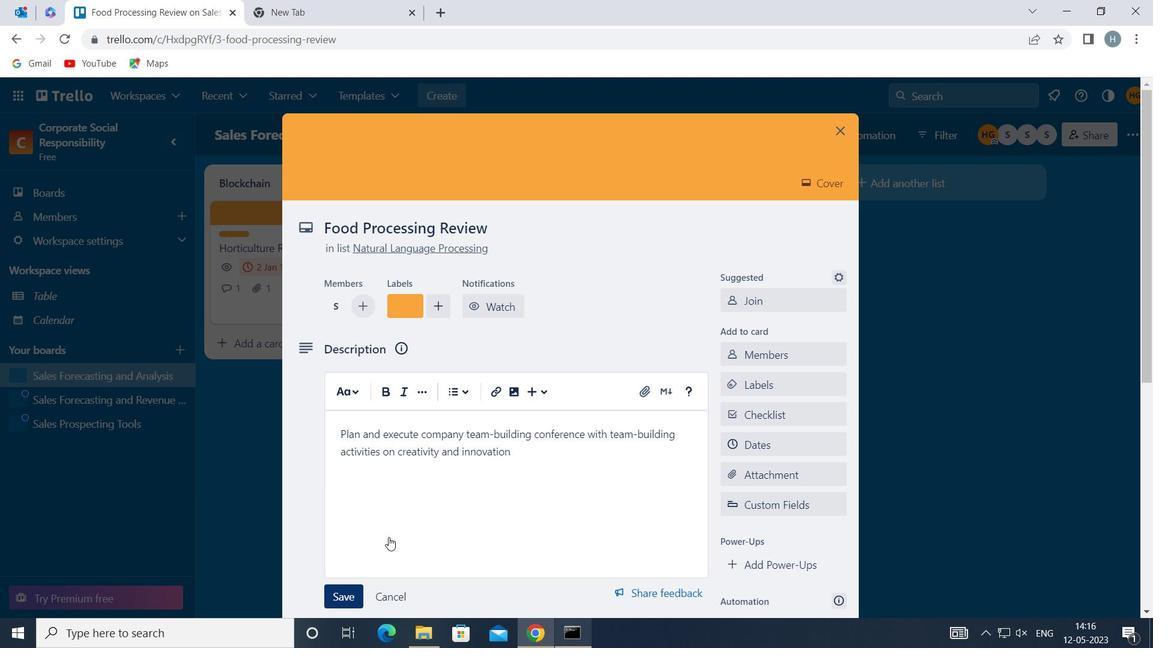 
Action: Mouse scrolled (443, 469) with delta (0, 0)
Screenshot: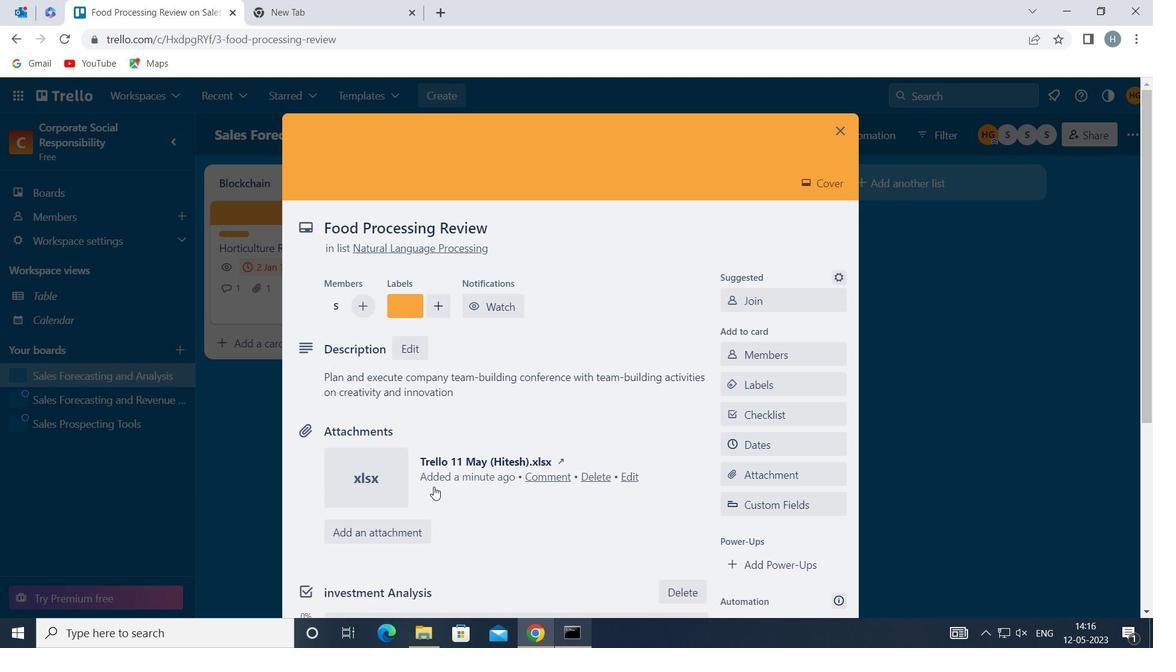 
Action: Mouse scrolled (443, 469) with delta (0, 0)
Screenshot: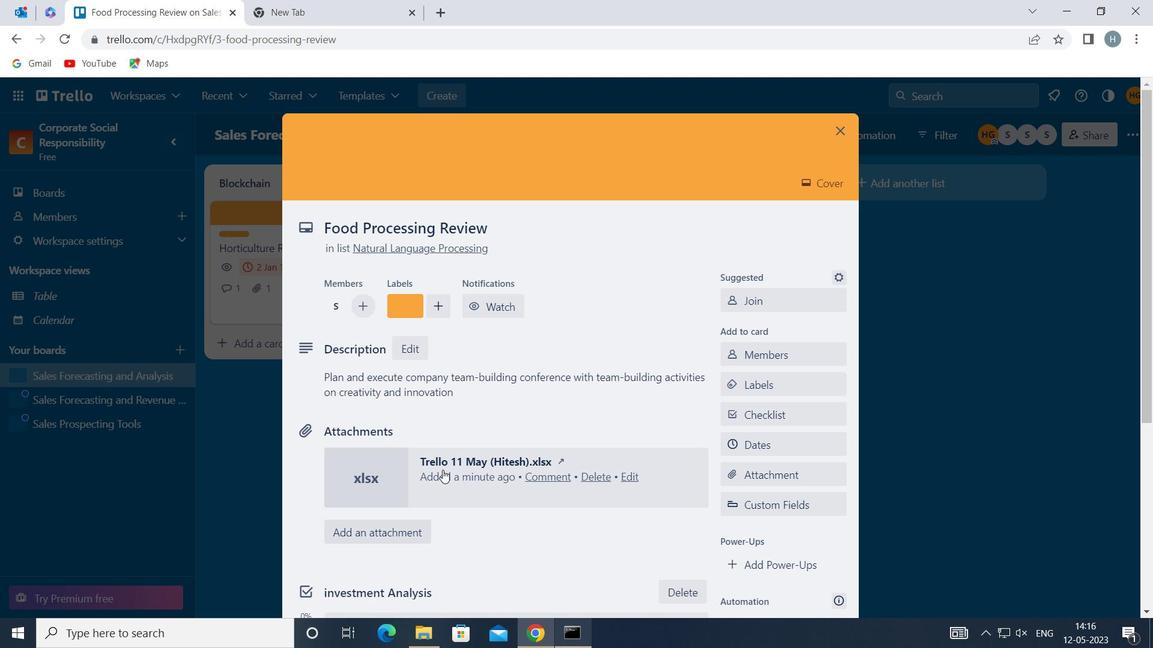 
Action: Mouse moved to (454, 585)
Screenshot: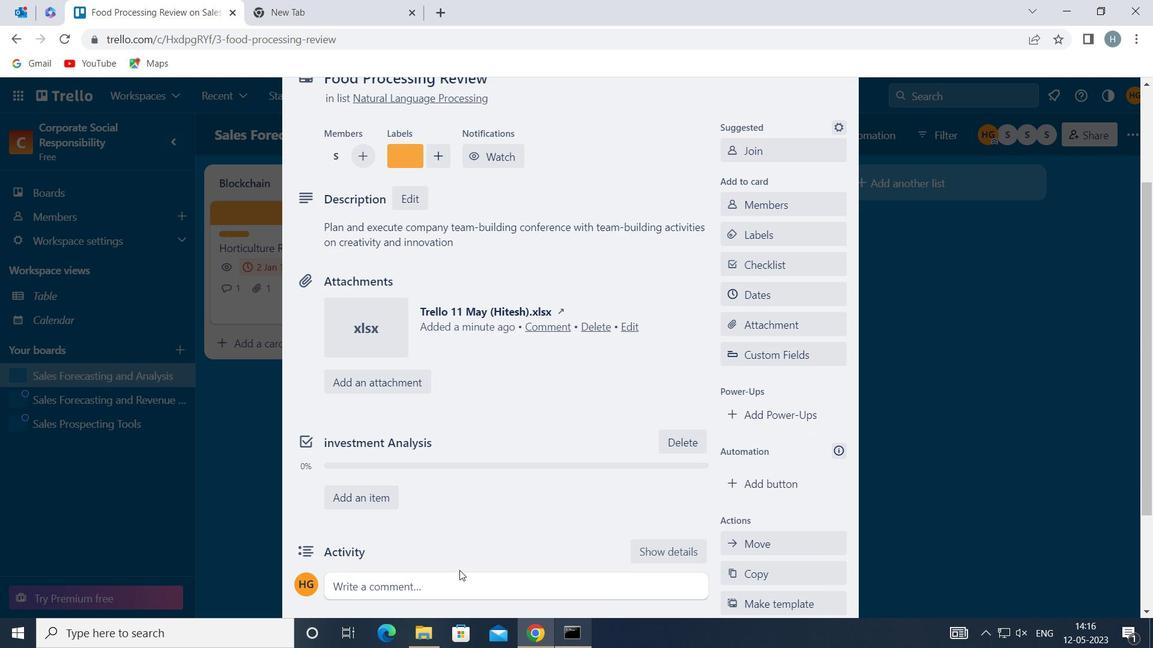 
Action: Mouse pressed left at (454, 585)
Screenshot: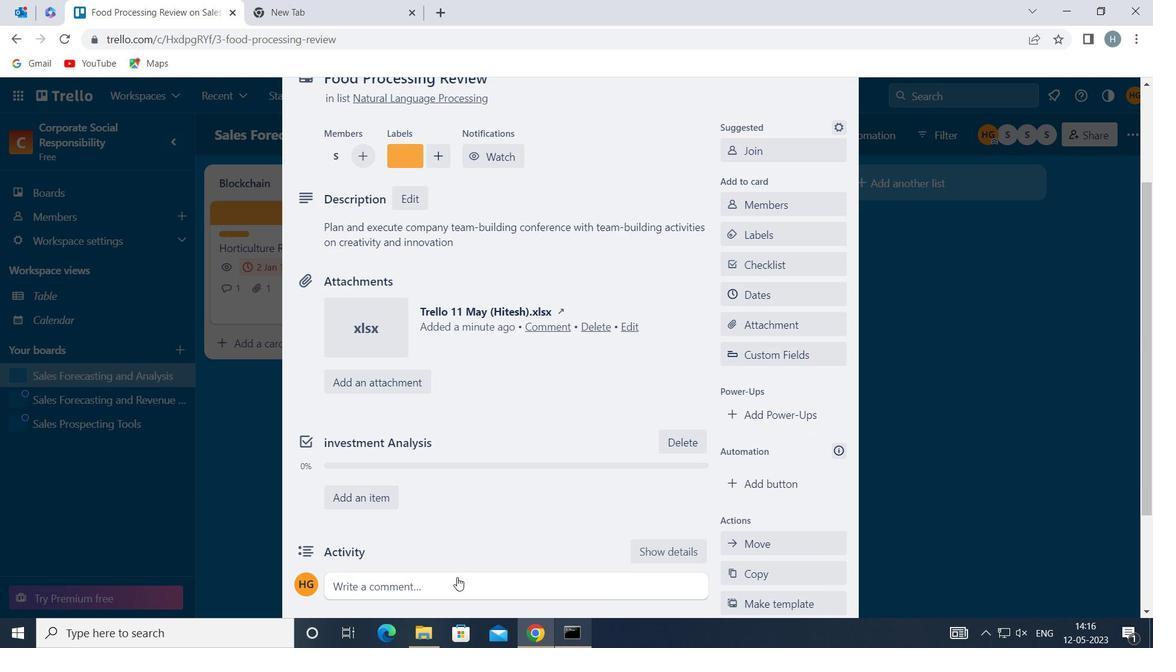 
Action: Mouse moved to (470, 551)
Screenshot: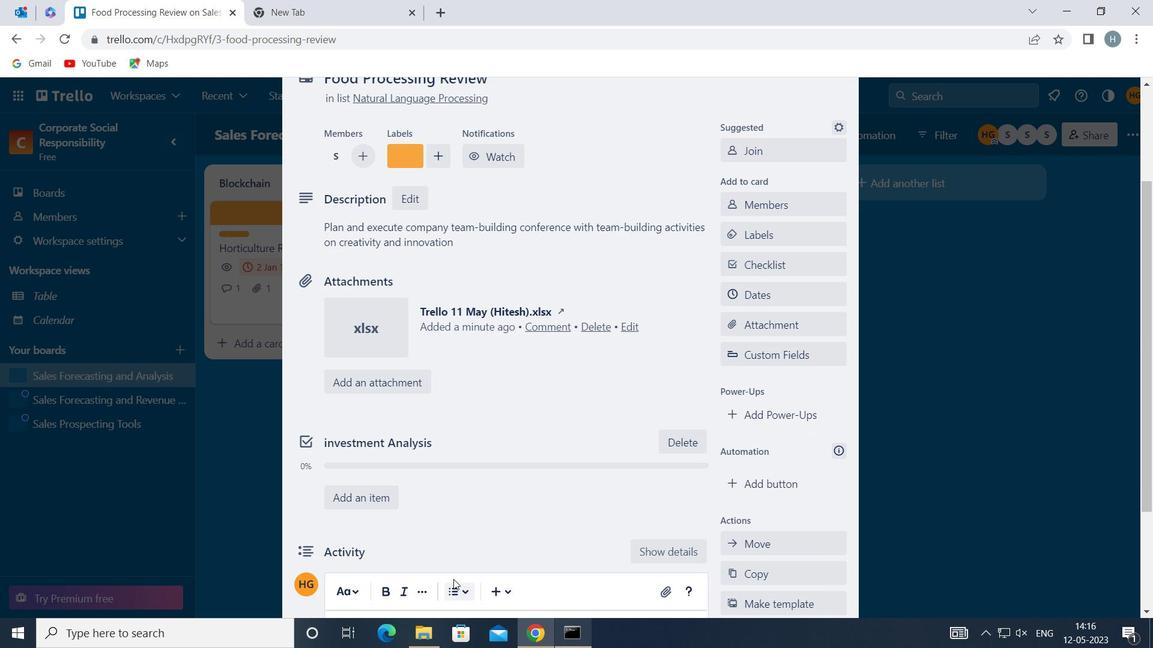 
Action: Mouse scrolled (470, 551) with delta (0, 0)
Screenshot: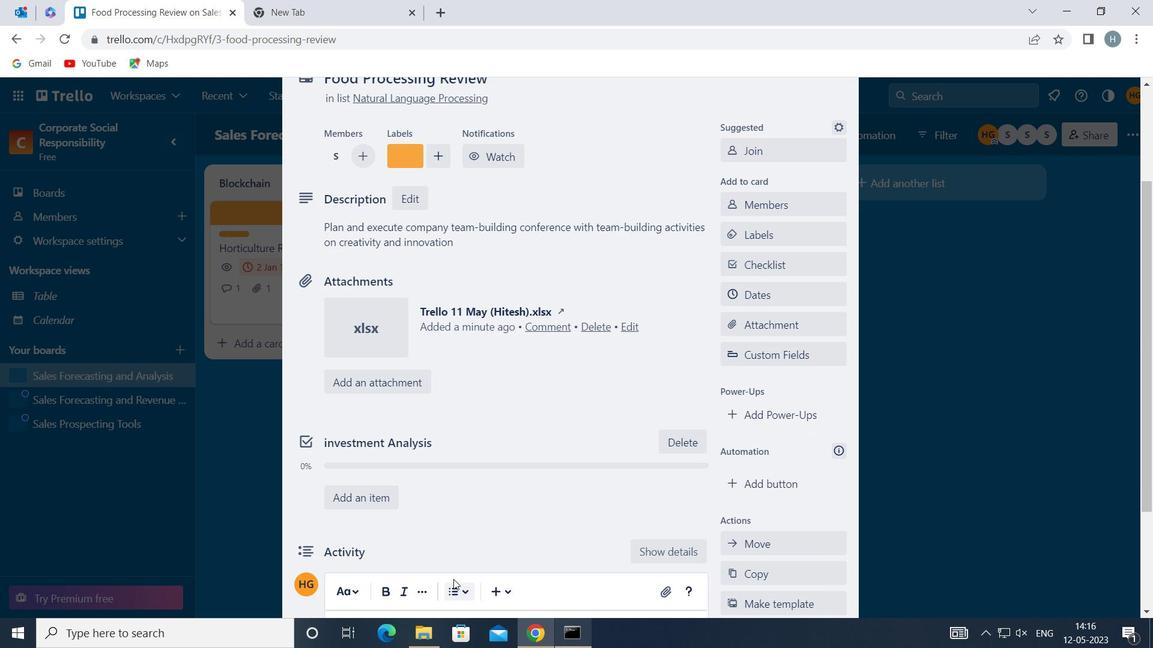 
Action: Mouse scrolled (470, 551) with delta (0, 0)
Screenshot: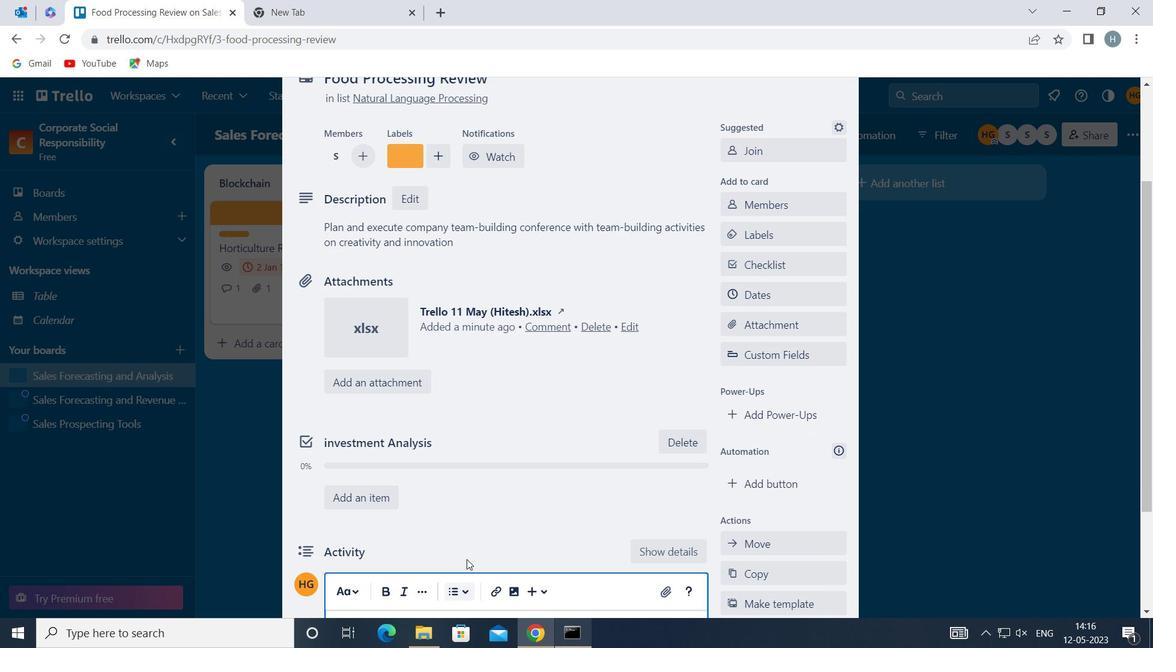 
Action: Mouse scrolled (470, 551) with delta (0, 0)
Screenshot: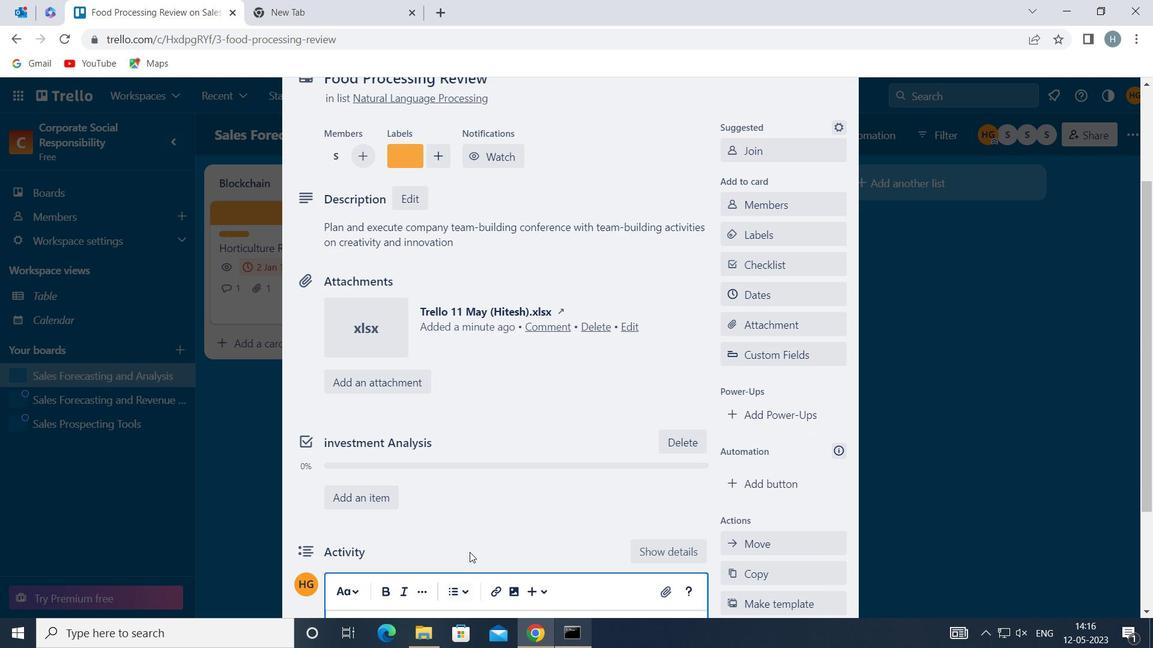 
Action: Mouse moved to (359, 474)
Screenshot: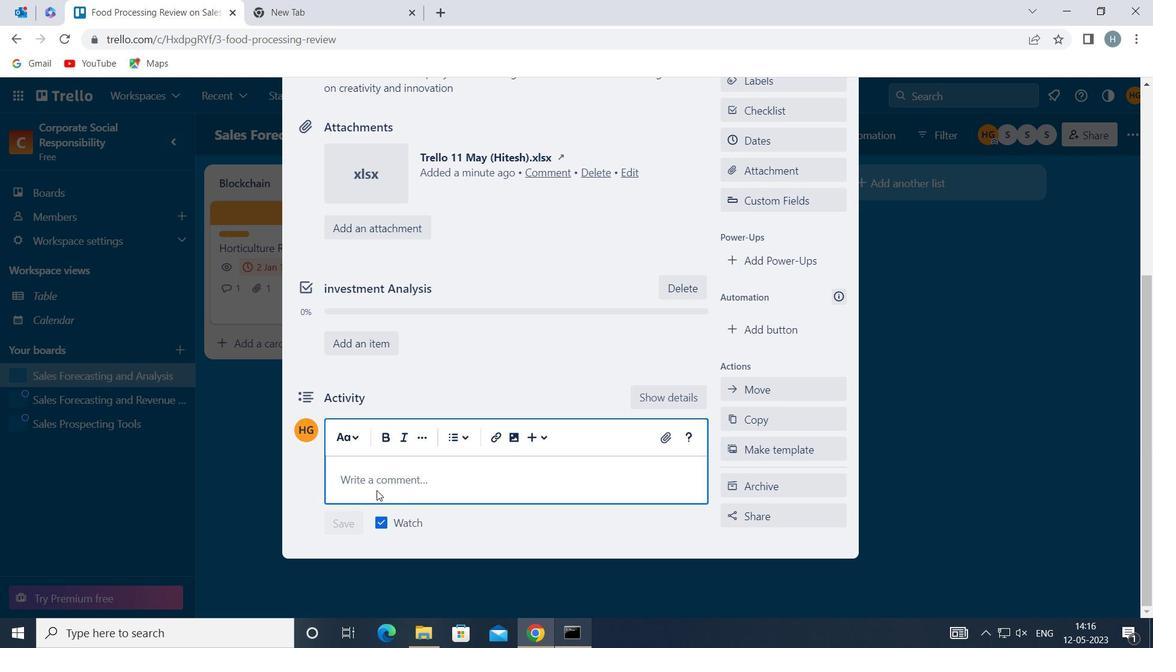 
Action: Mouse pressed left at (359, 474)
Screenshot: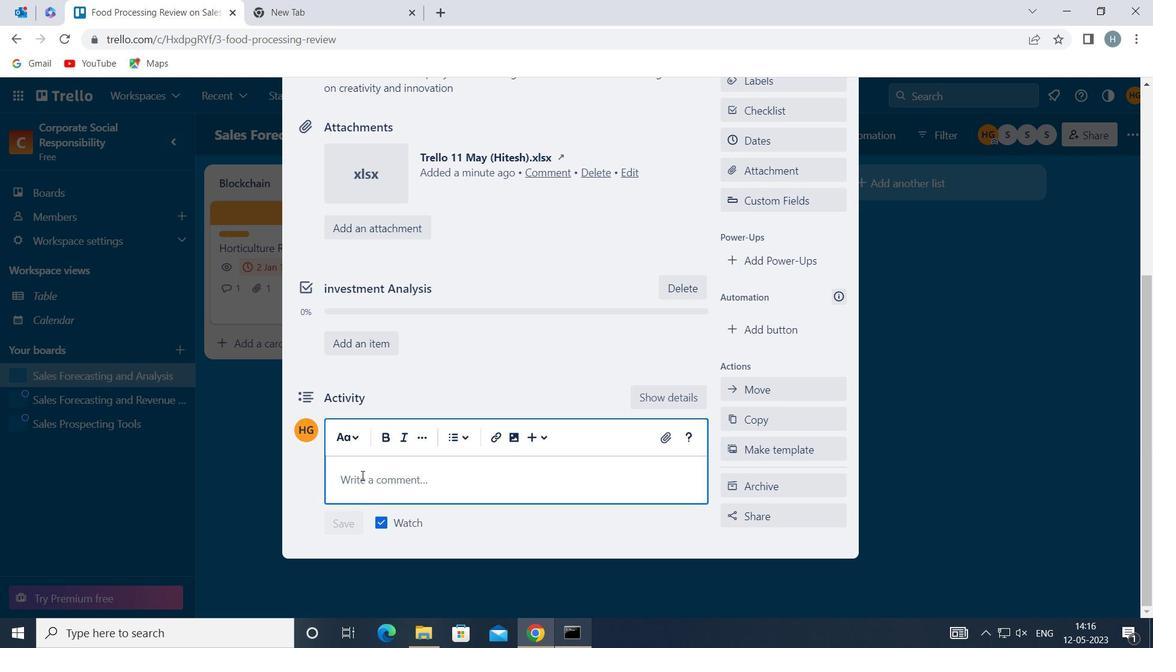 
Action: Key pressed <Key.shift>LET<Key.space>US<Key.space>APPROACH<Key.space>THIS<Key.space>TASK<Key.space>WITH<Key.space>A<Key.space>SENSE<Key.space>OF<Key.space>URGENCY<Key.space>AND<Key.space>IMPORTANCE,<Key.space>RECOGNIZING<Key.space>THE<Key.space>IMPACT<Key.space>IT<Key.space>HAS<Key.space>ON<Key.space>THE<Key.space>OVERALL<Key.space>PROJECT
Screenshot: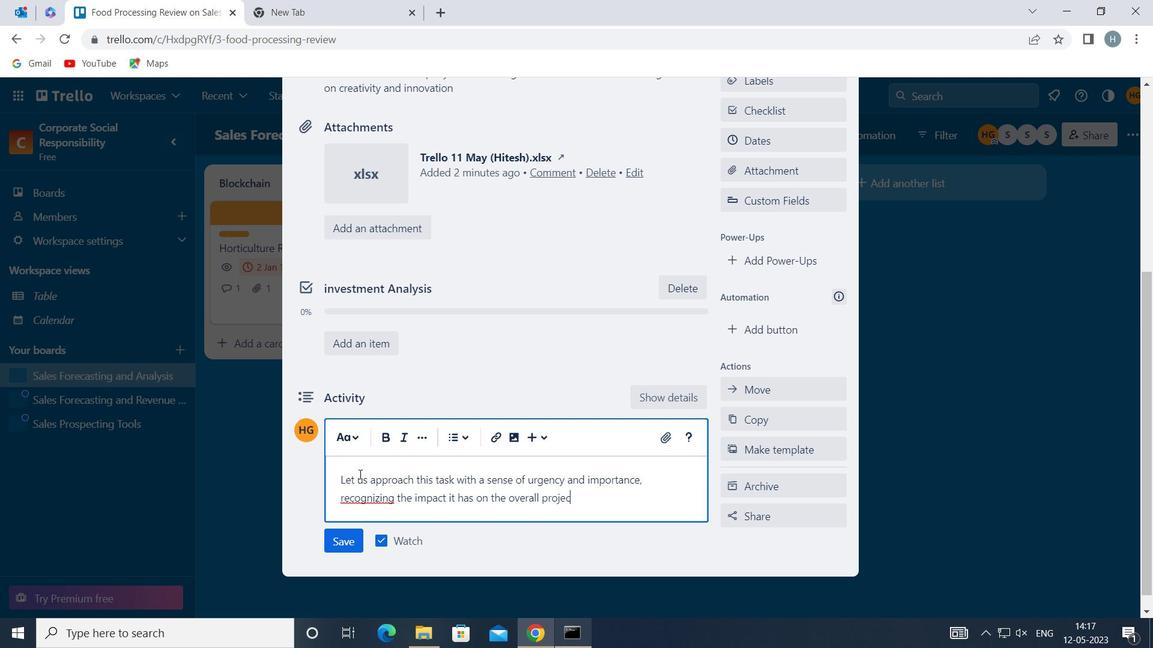 
Action: Mouse moved to (344, 537)
Screenshot: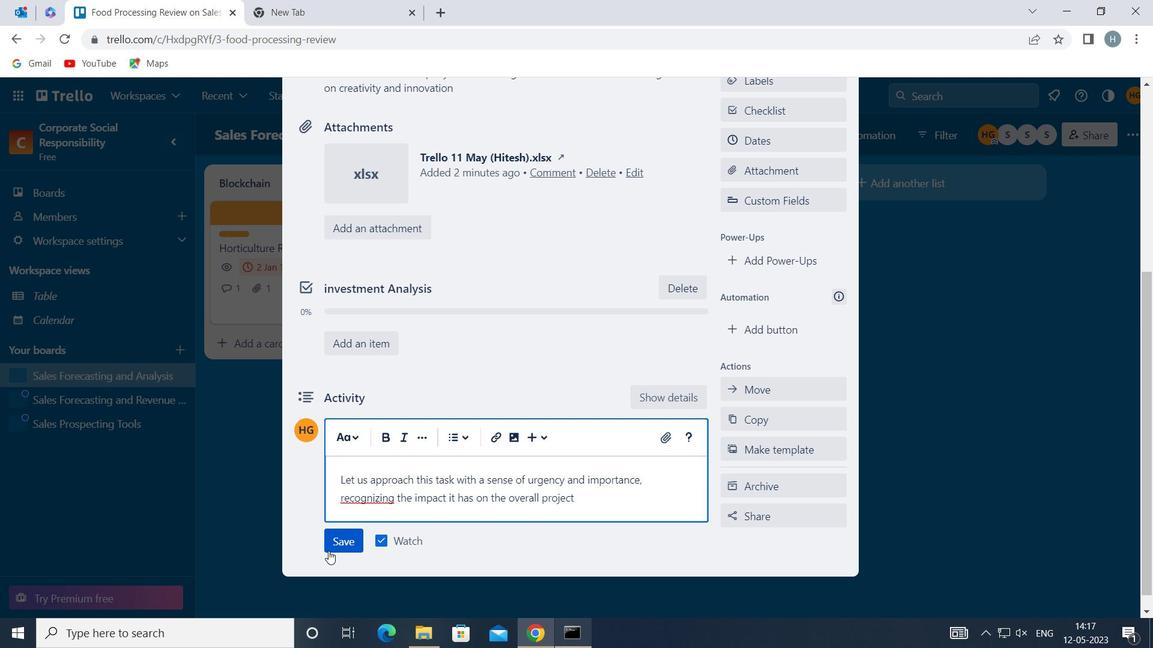 
Action: Mouse pressed left at (344, 537)
Screenshot: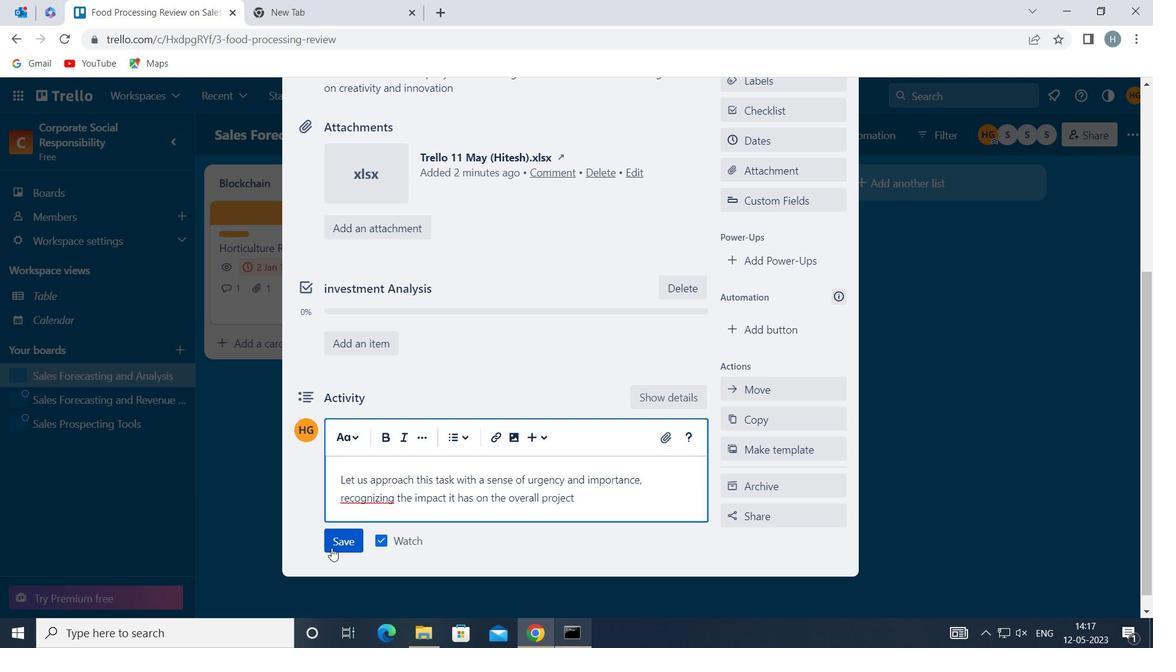 
Action: Mouse moved to (774, 141)
Screenshot: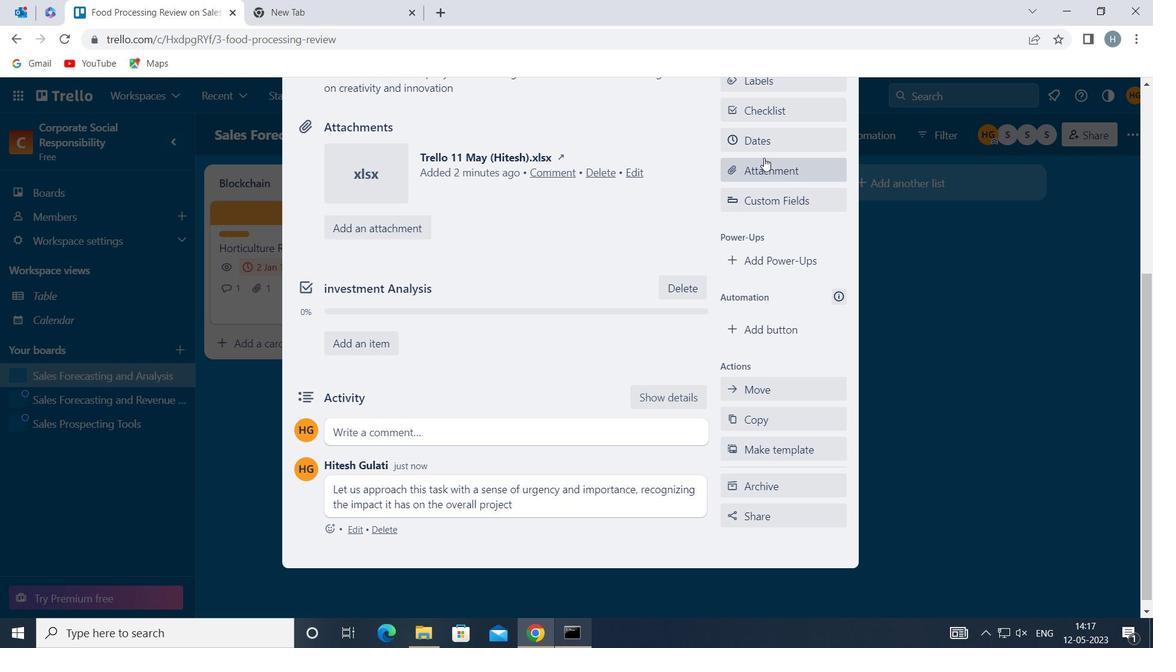 
Action: Mouse pressed left at (774, 141)
Screenshot: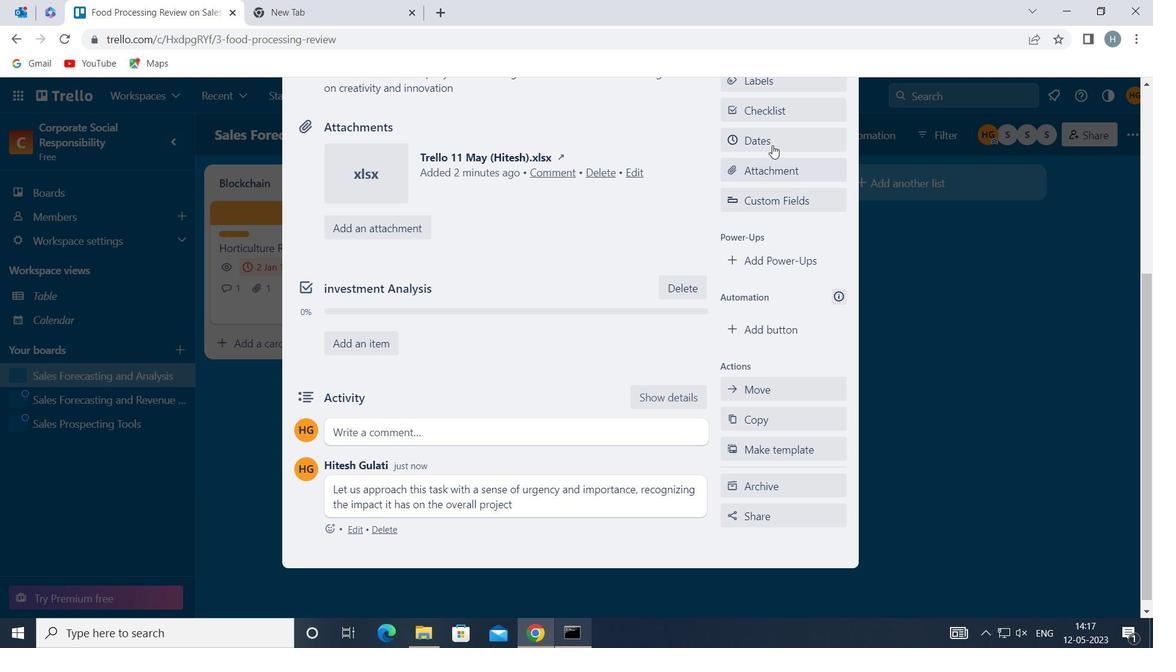 
Action: Mouse moved to (738, 401)
Screenshot: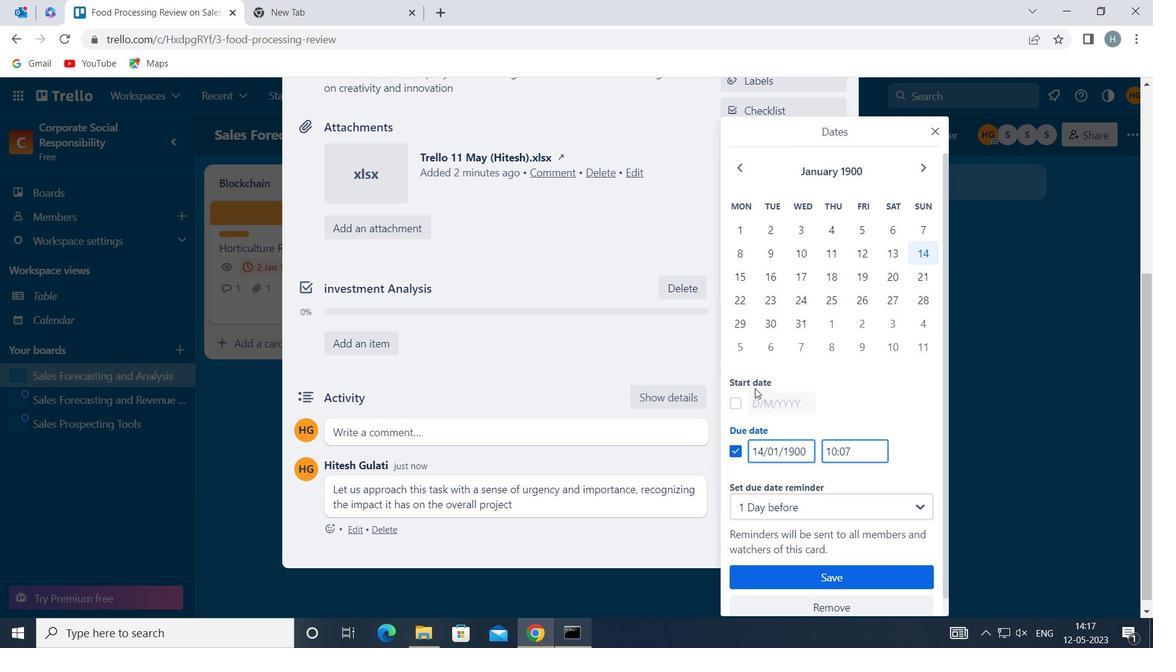 
Action: Mouse pressed left at (738, 401)
Screenshot: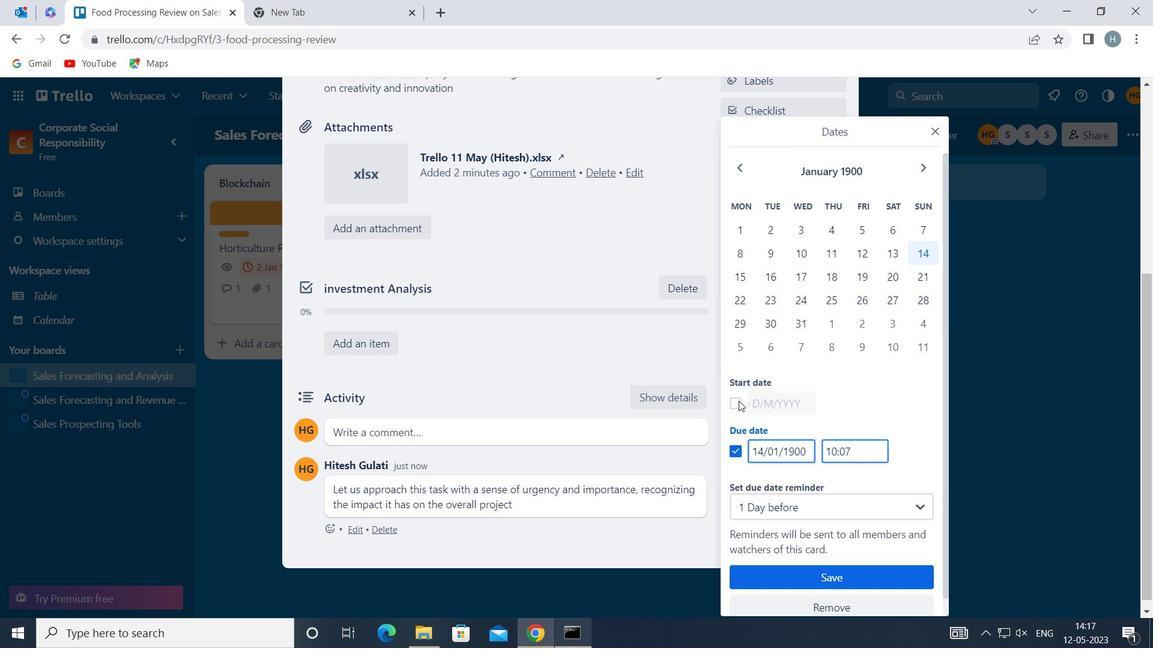 
Action: Mouse moved to (753, 402)
Screenshot: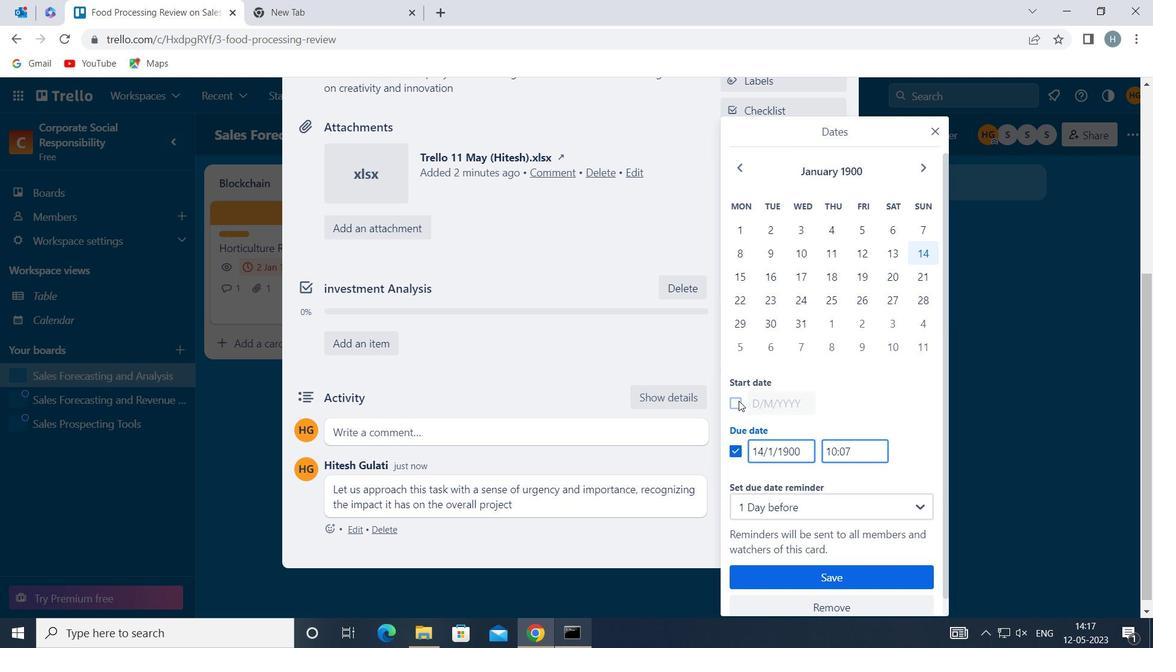 
Action: Mouse pressed left at (753, 402)
Screenshot: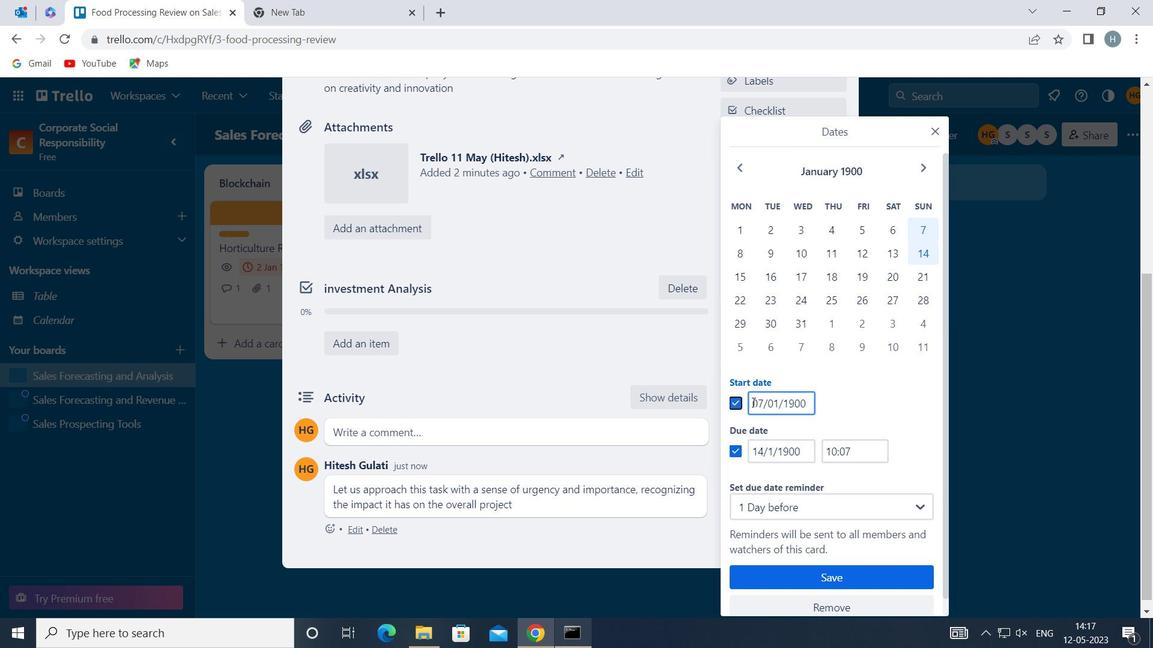 
Action: Key pressed <Key.right><Key.backspace>8
Screenshot: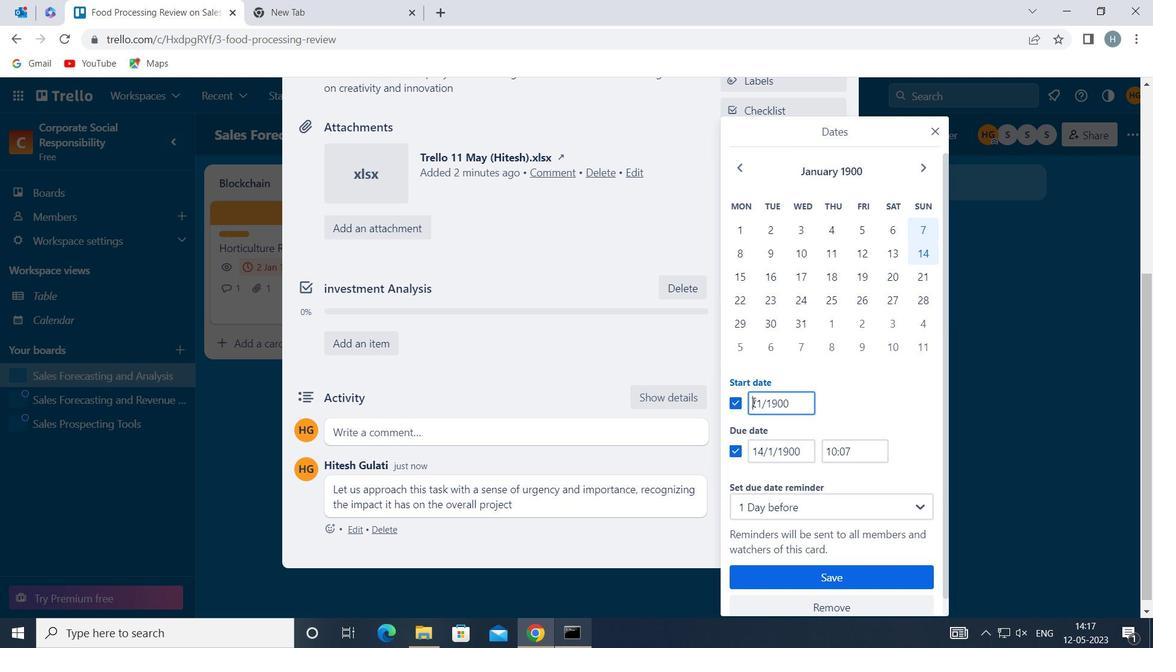 
Action: Mouse moved to (753, 449)
Screenshot: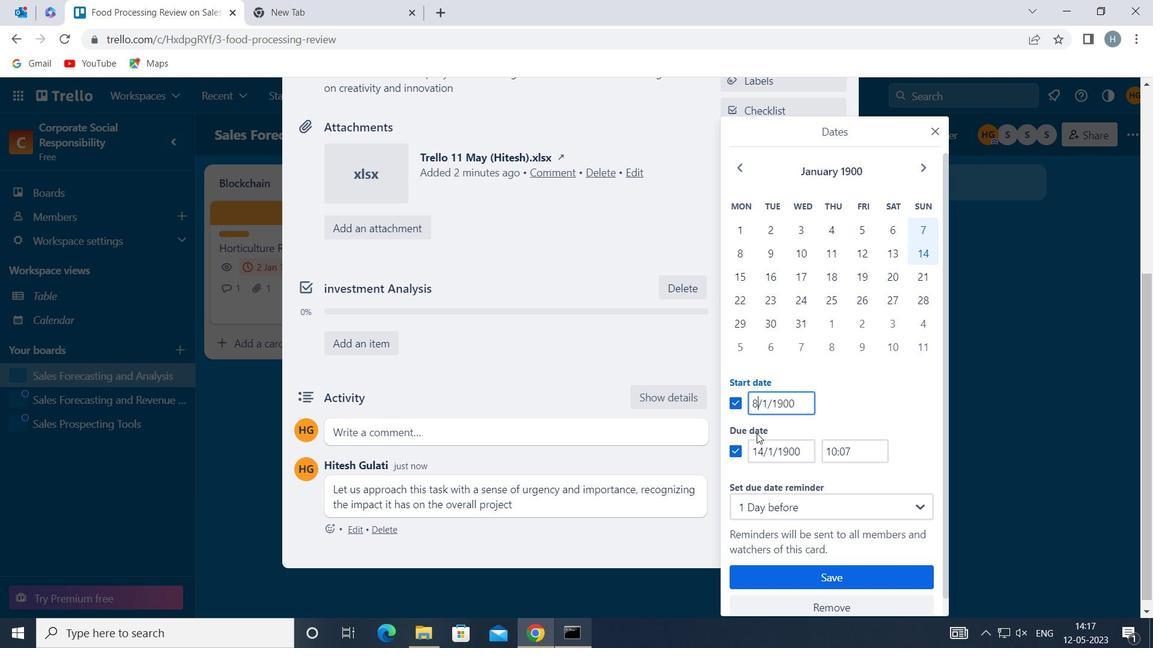 
Action: Mouse pressed left at (753, 449)
Screenshot: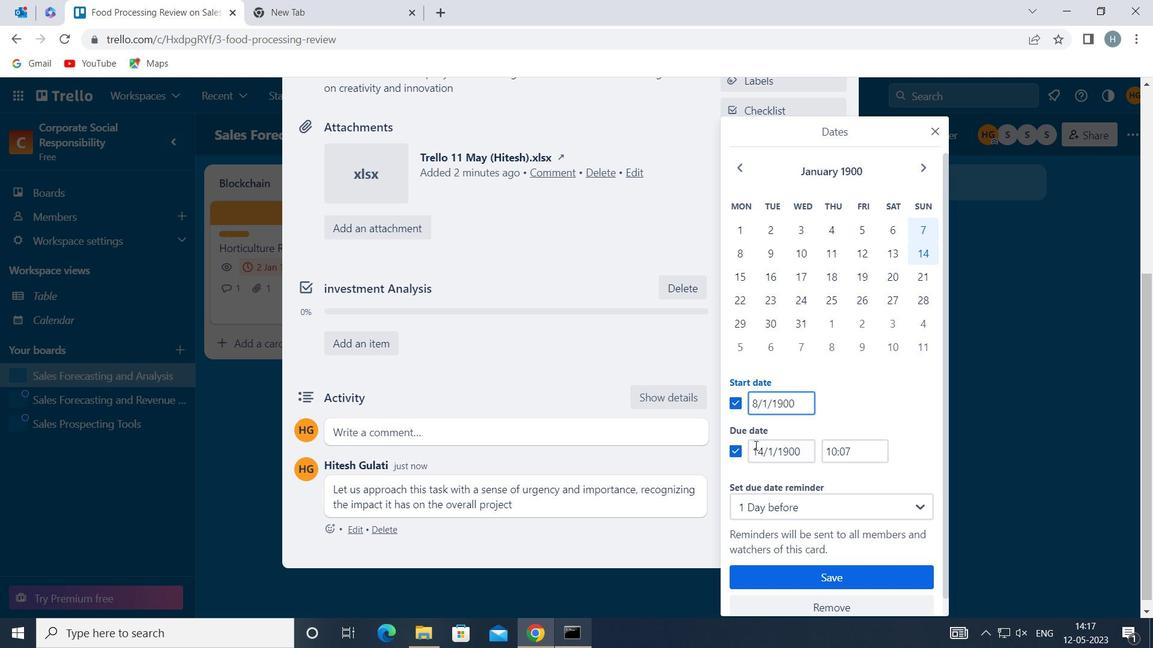 
Action: Key pressed <Key.right><Key.right><Key.backspace>5
Screenshot: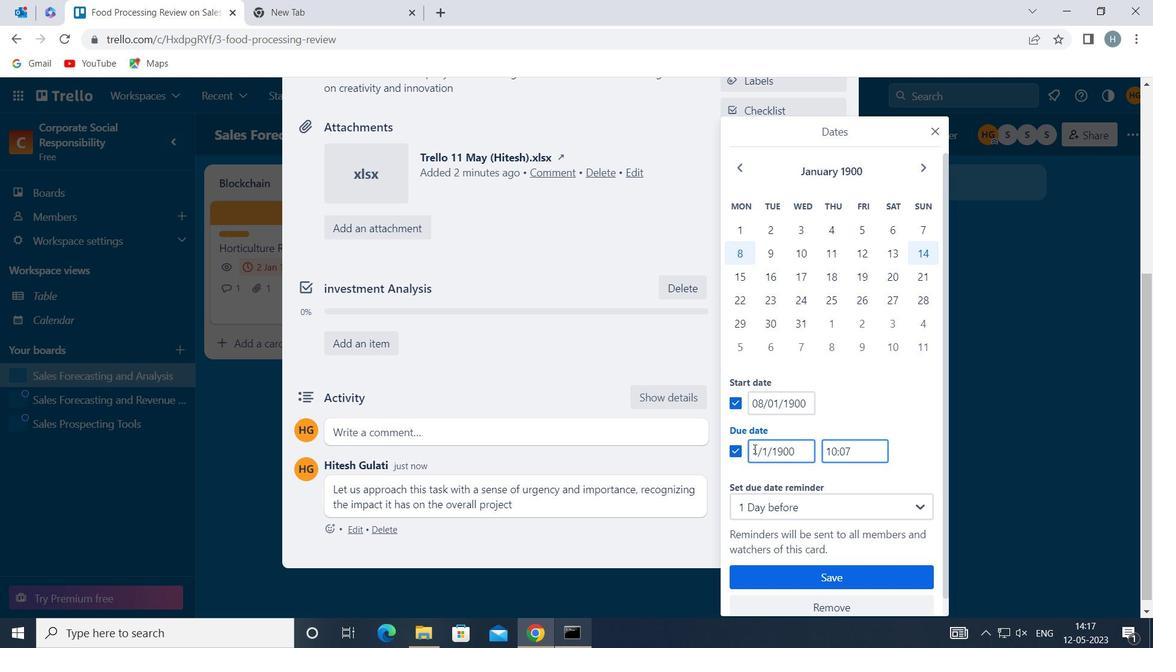 
Action: Mouse moved to (825, 577)
Screenshot: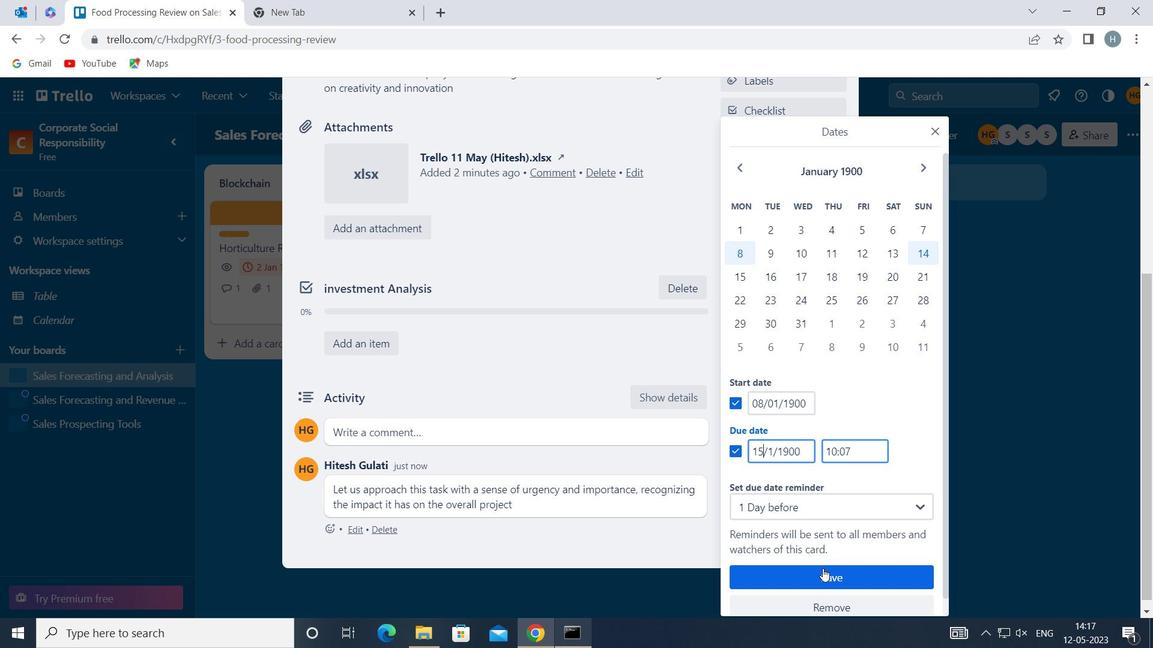 
Action: Mouse pressed left at (825, 577)
Screenshot: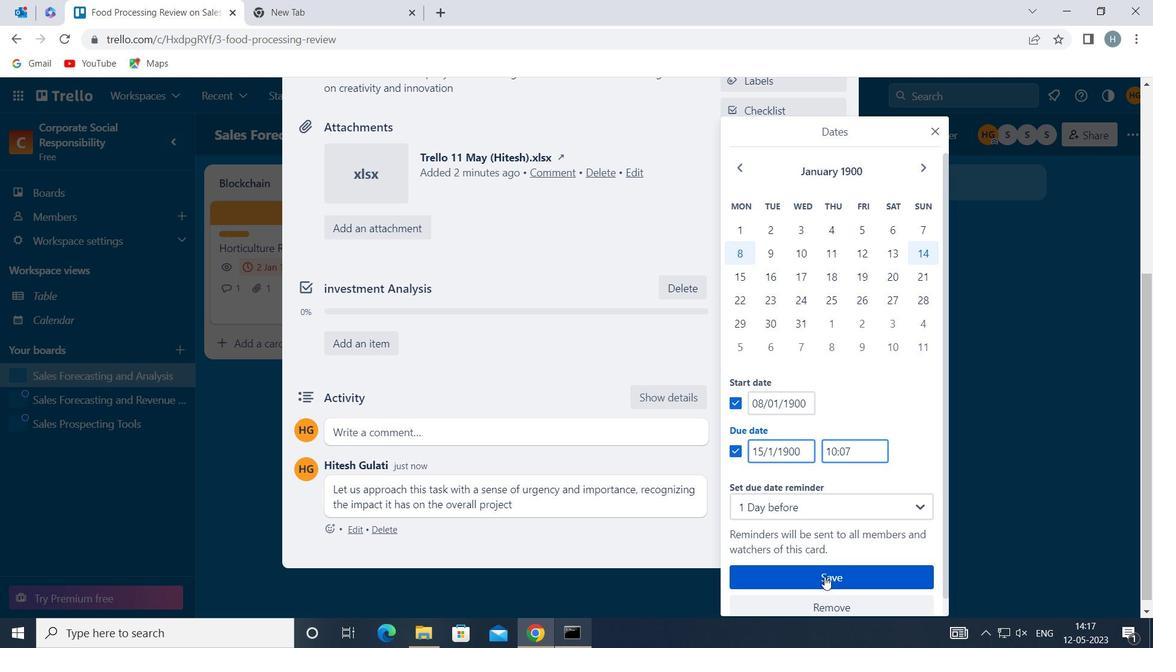 
Action: Mouse moved to (609, 311)
Screenshot: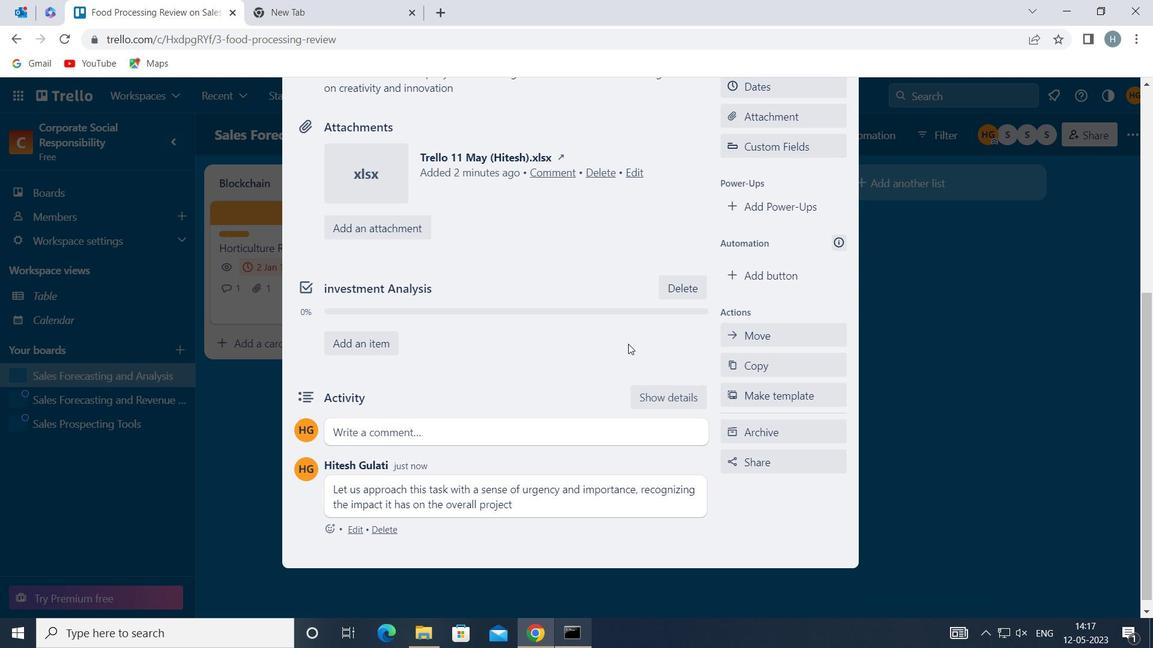 
